 Task: Create a due date automation trigger when advanced on, 2 hours after a card is due add fields with custom field "Resume" set to a date not in this month.
Action: Mouse moved to (1148, 334)
Screenshot: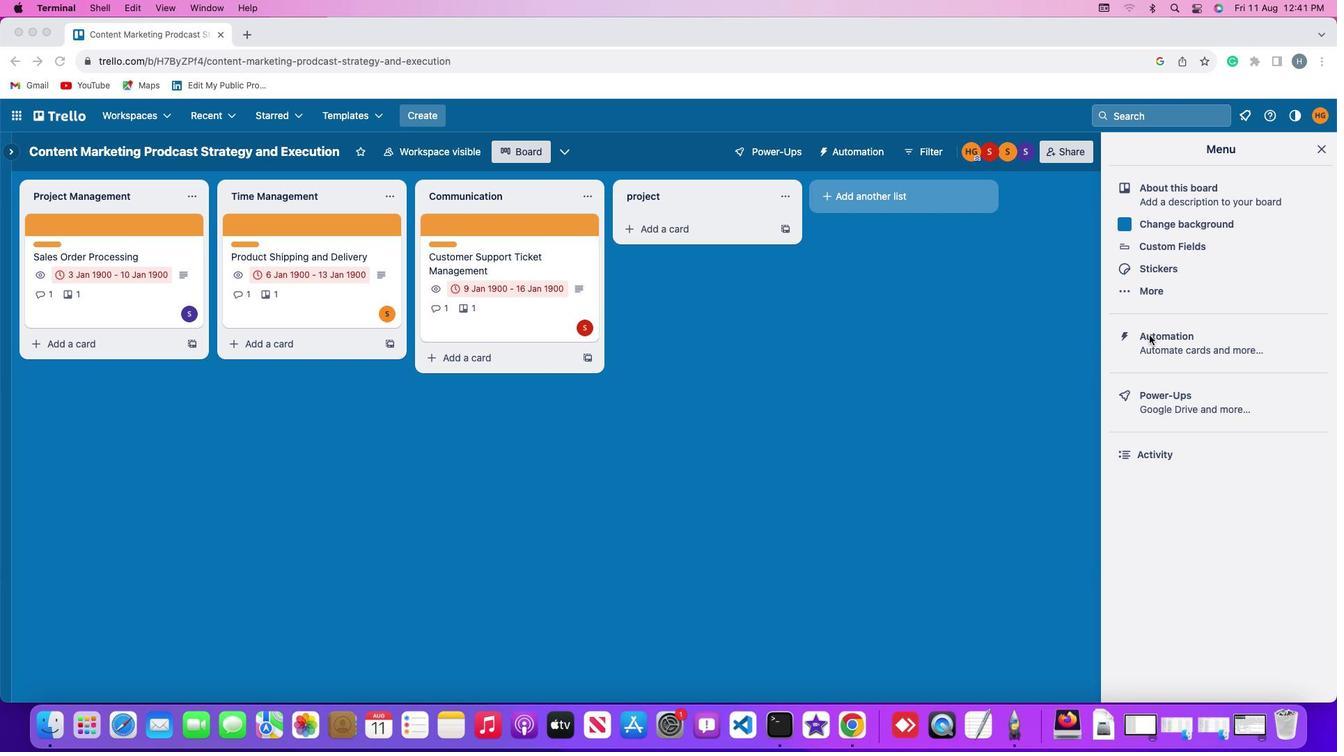 
Action: Mouse pressed left at (1148, 334)
Screenshot: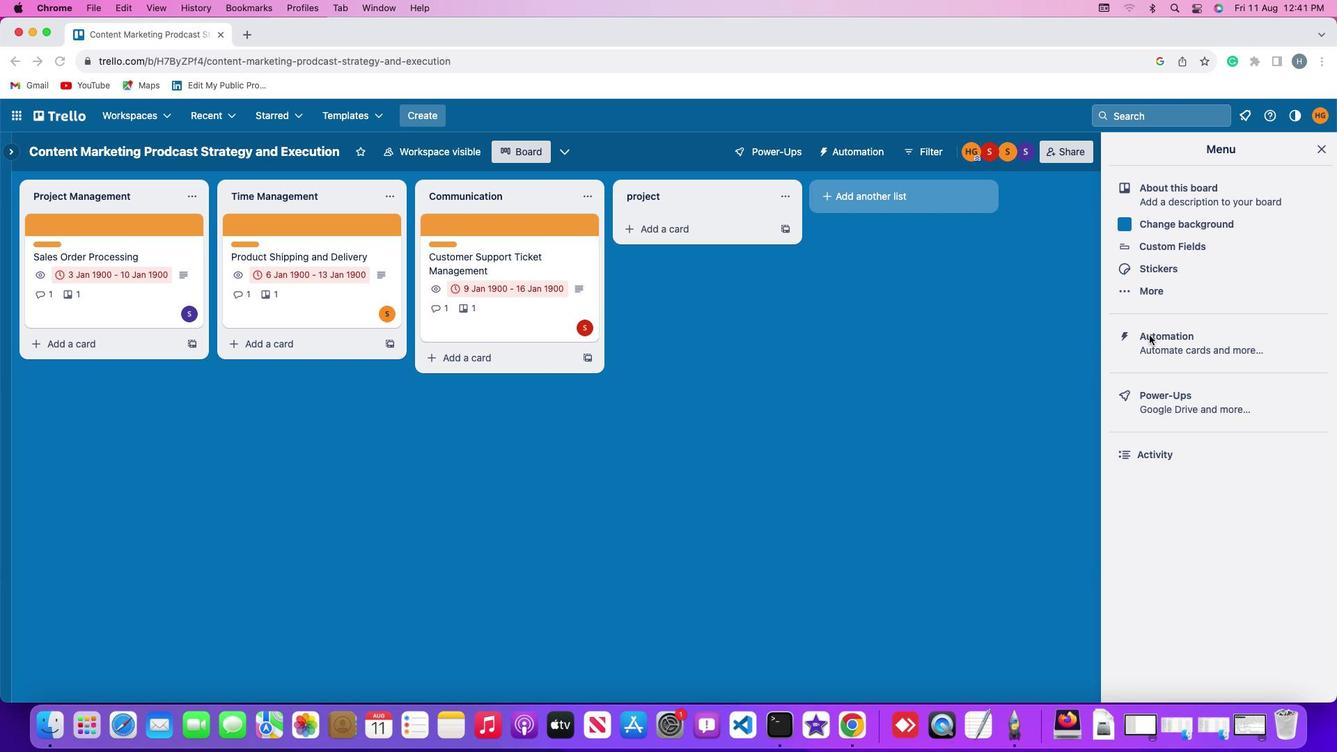 
Action: Mouse pressed left at (1148, 334)
Screenshot: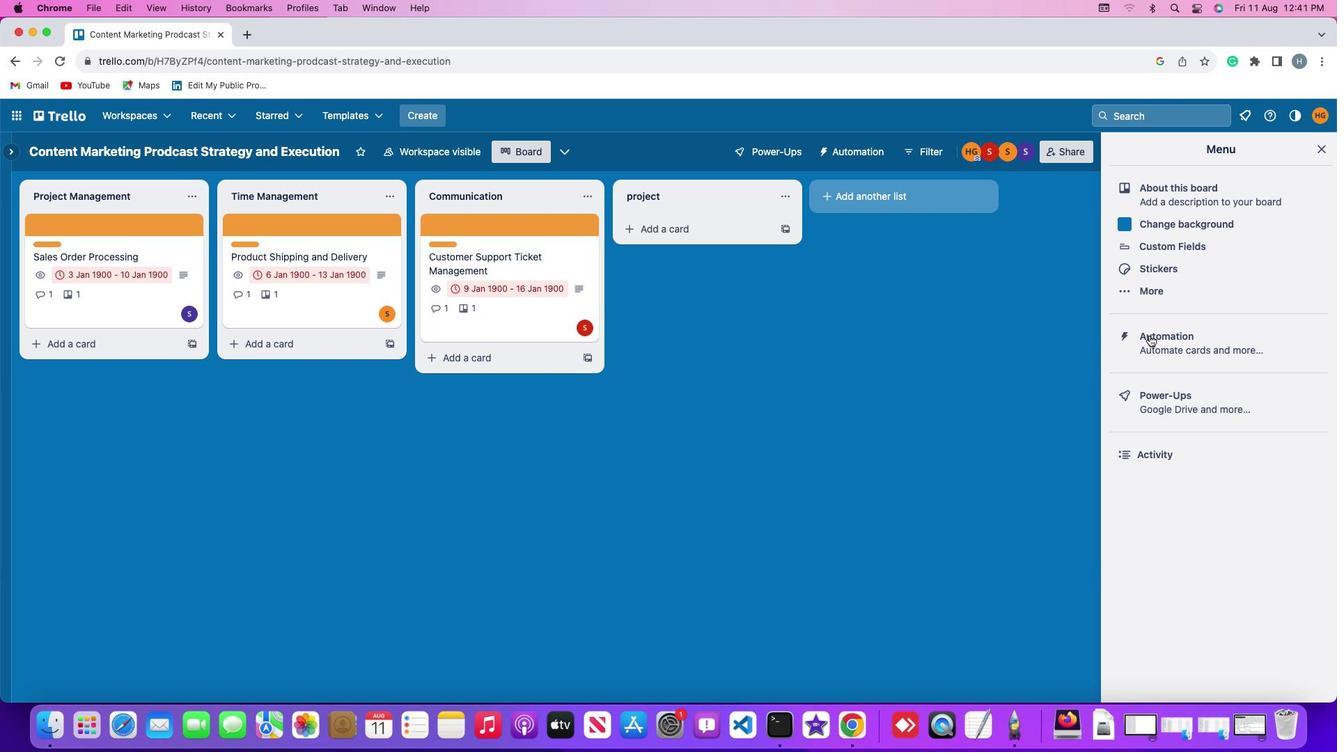 
Action: Mouse moved to (71, 325)
Screenshot: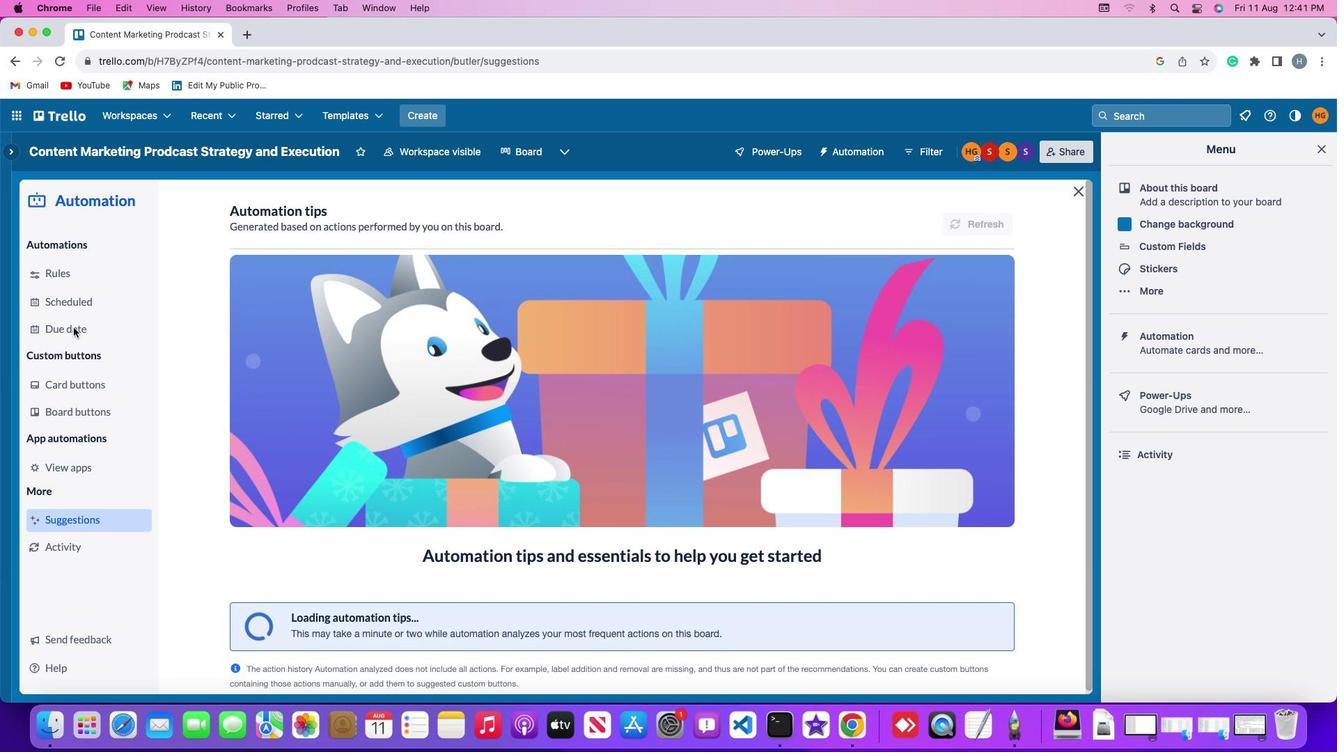 
Action: Mouse pressed left at (71, 325)
Screenshot: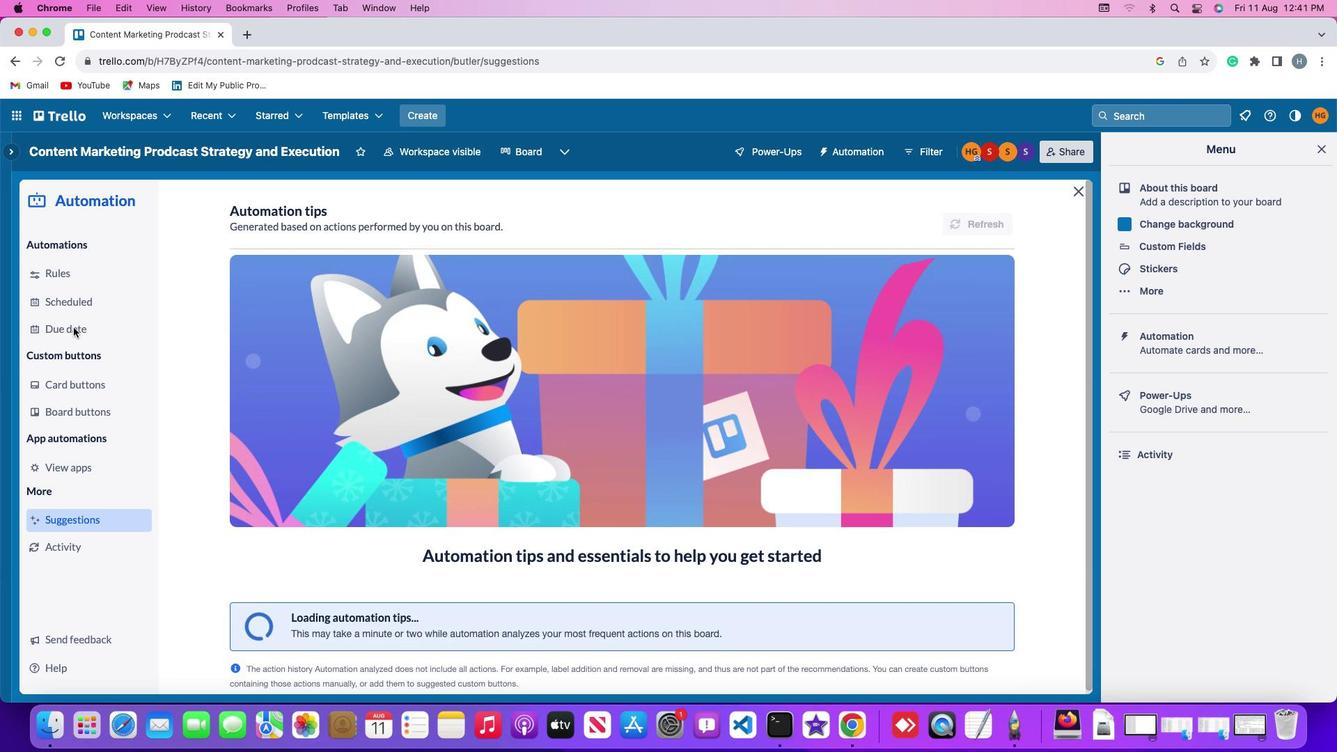 
Action: Mouse moved to (929, 212)
Screenshot: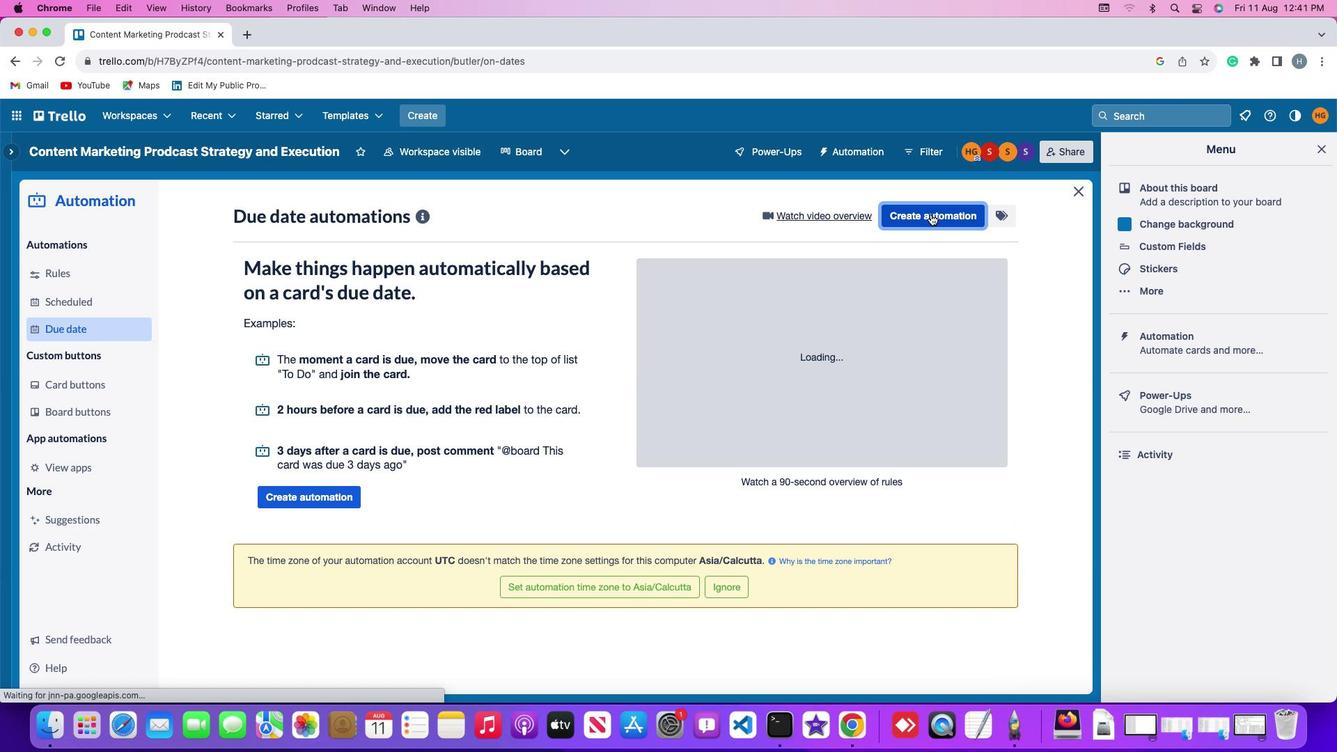 
Action: Mouse pressed left at (929, 212)
Screenshot: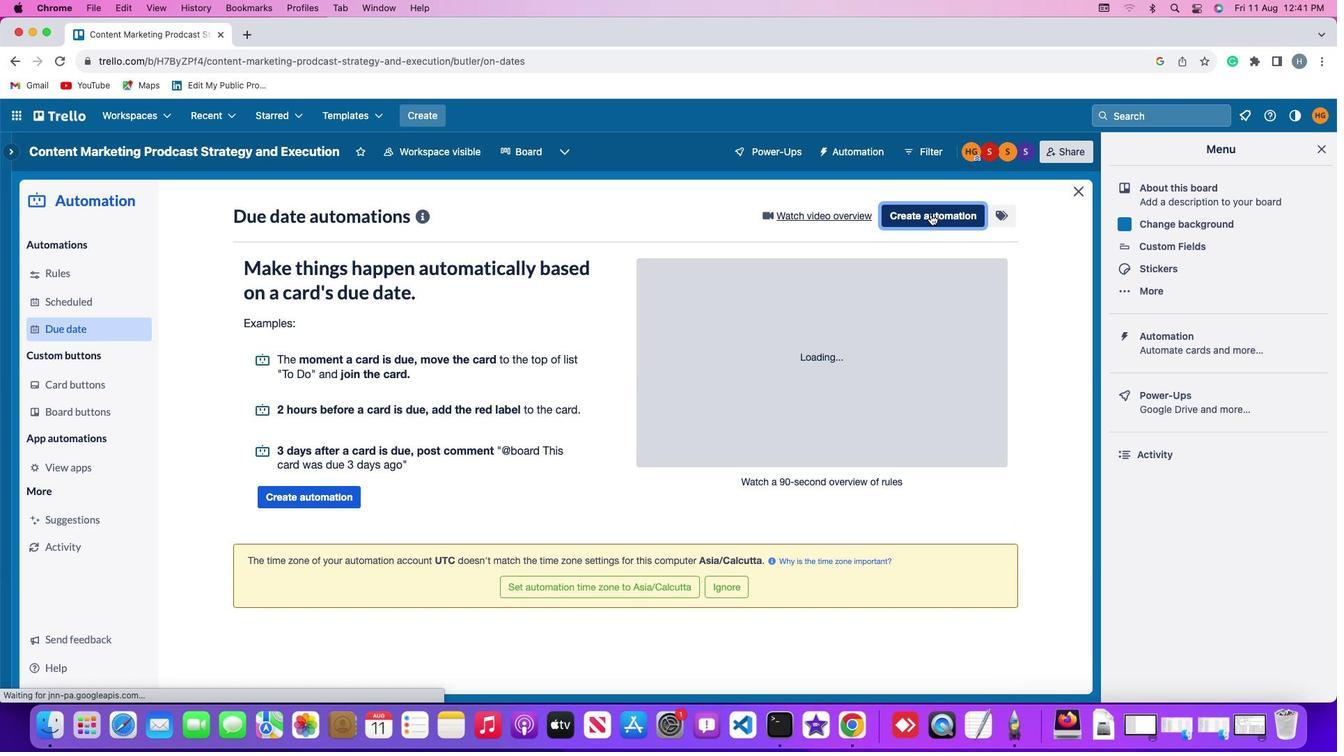 
Action: Mouse moved to (933, 213)
Screenshot: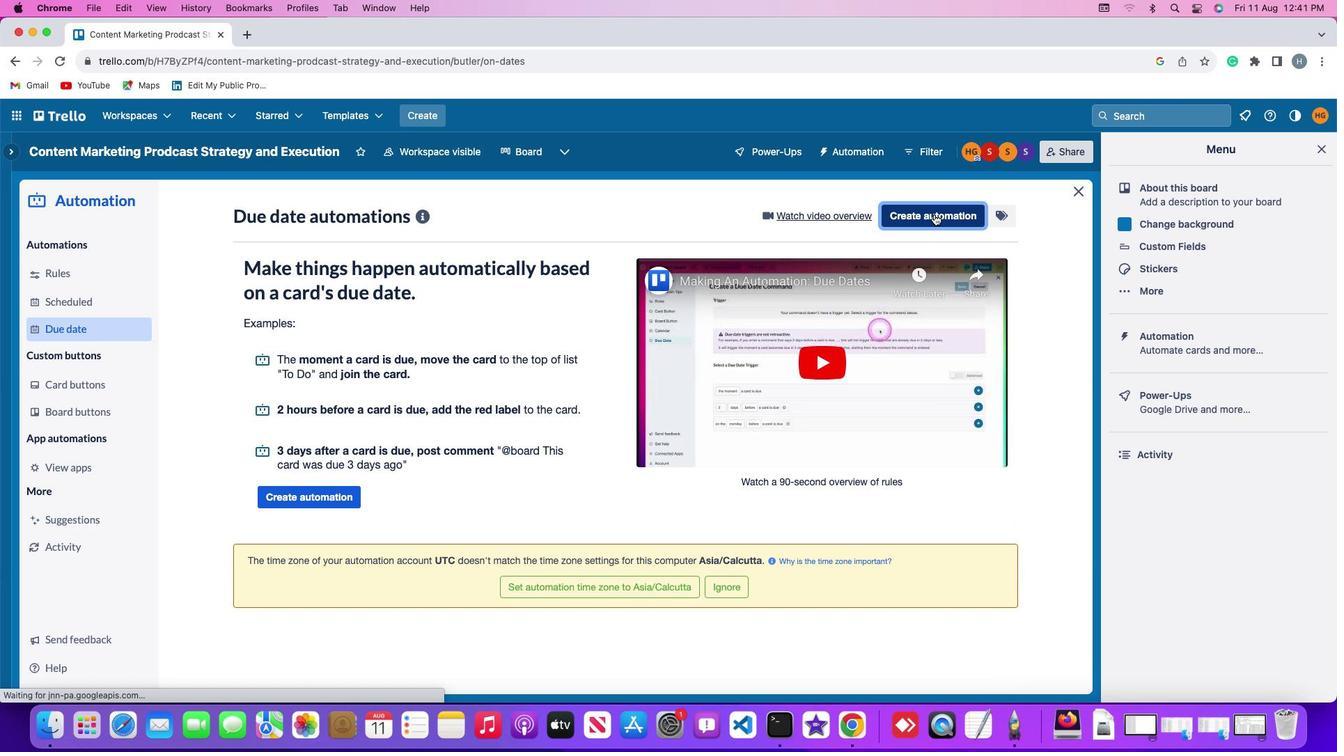 
Action: Mouse pressed left at (933, 213)
Screenshot: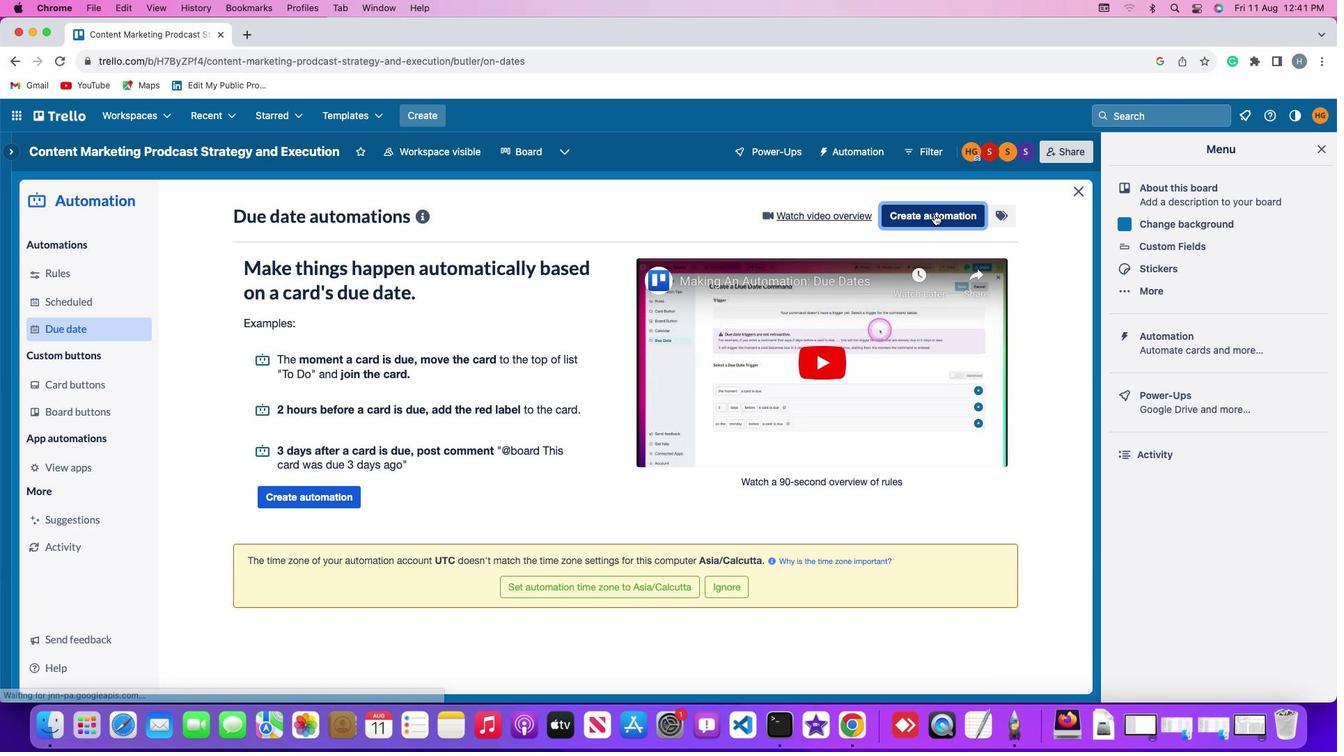 
Action: Mouse moved to (362, 348)
Screenshot: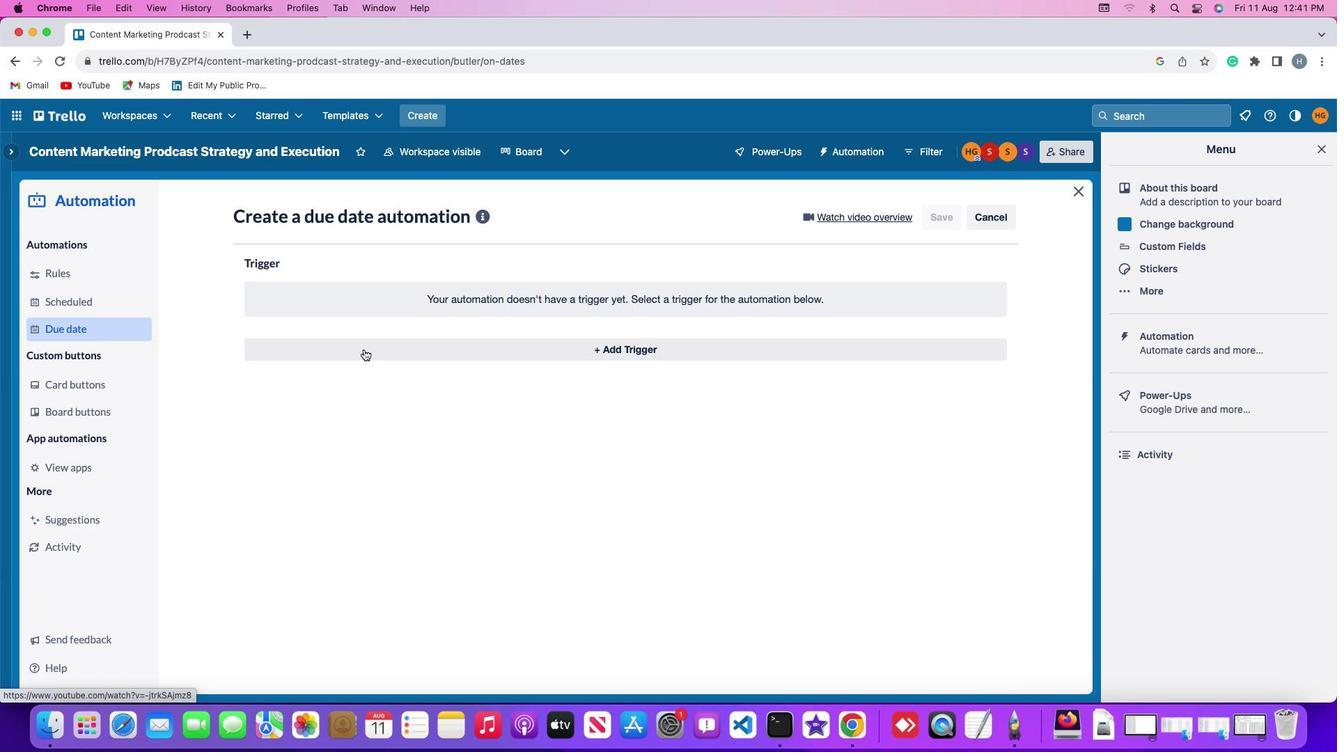
Action: Mouse pressed left at (362, 348)
Screenshot: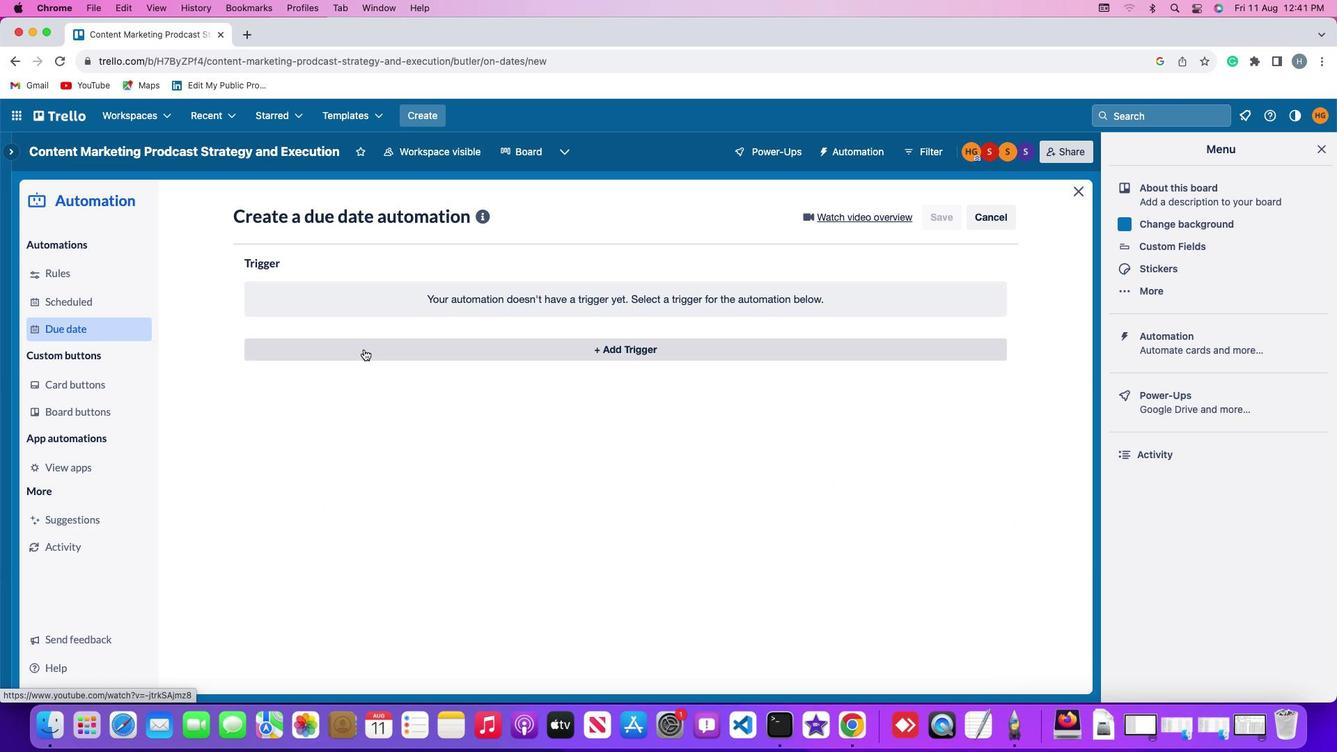 
Action: Mouse moved to (276, 564)
Screenshot: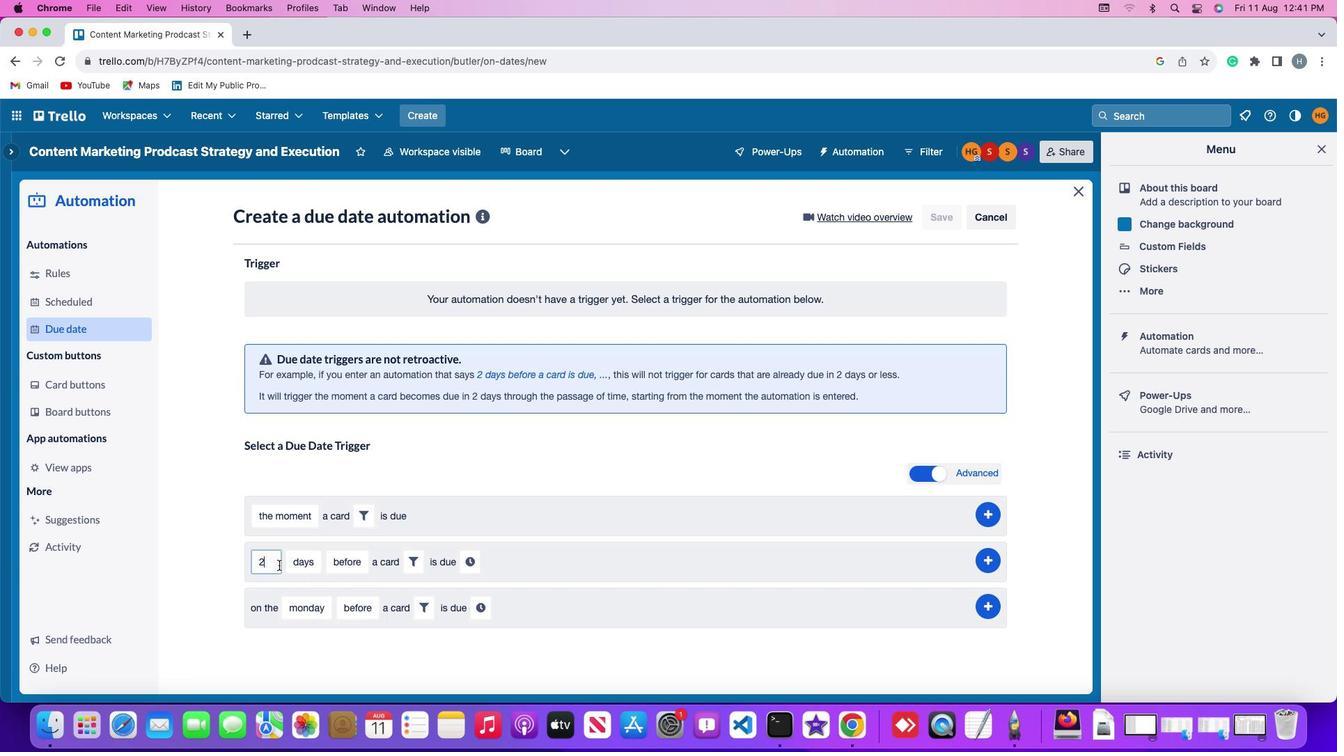 
Action: Mouse pressed left at (276, 564)
Screenshot: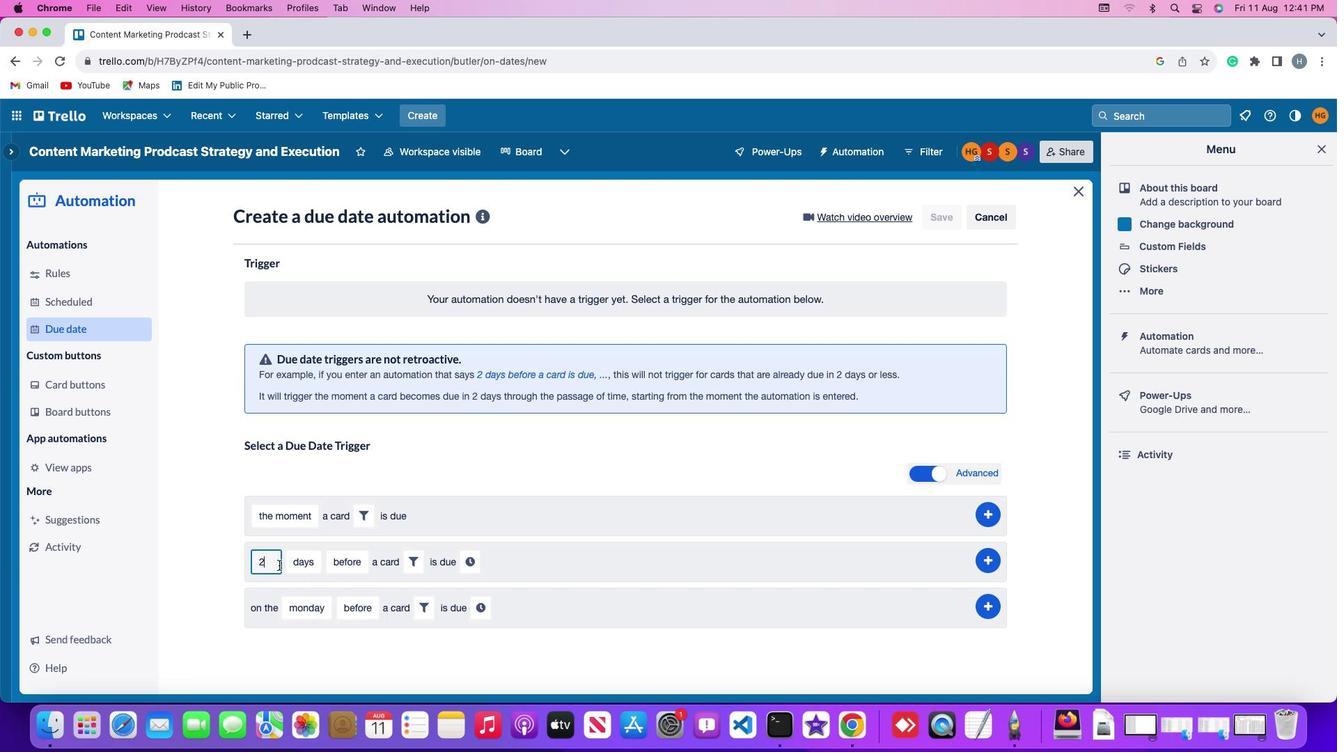 
Action: Mouse moved to (277, 564)
Screenshot: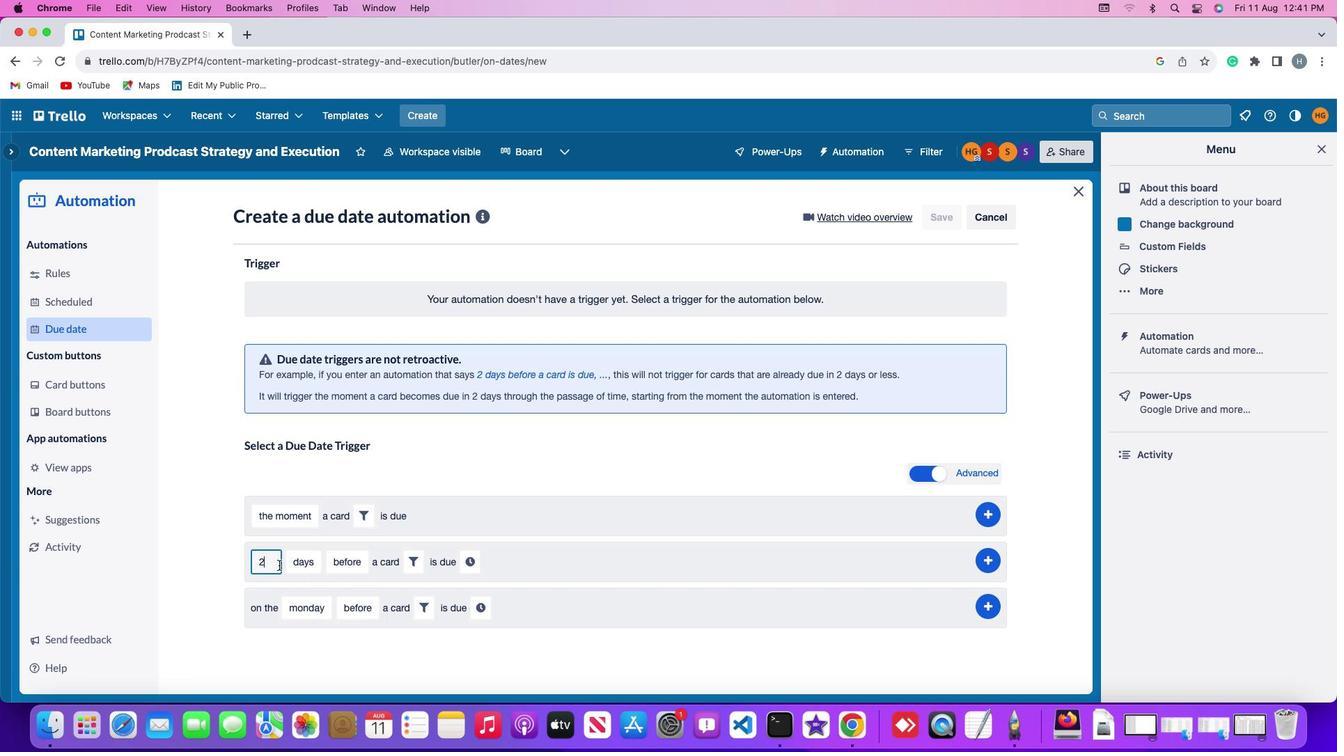 
Action: Key pressed Key.backspace
Screenshot: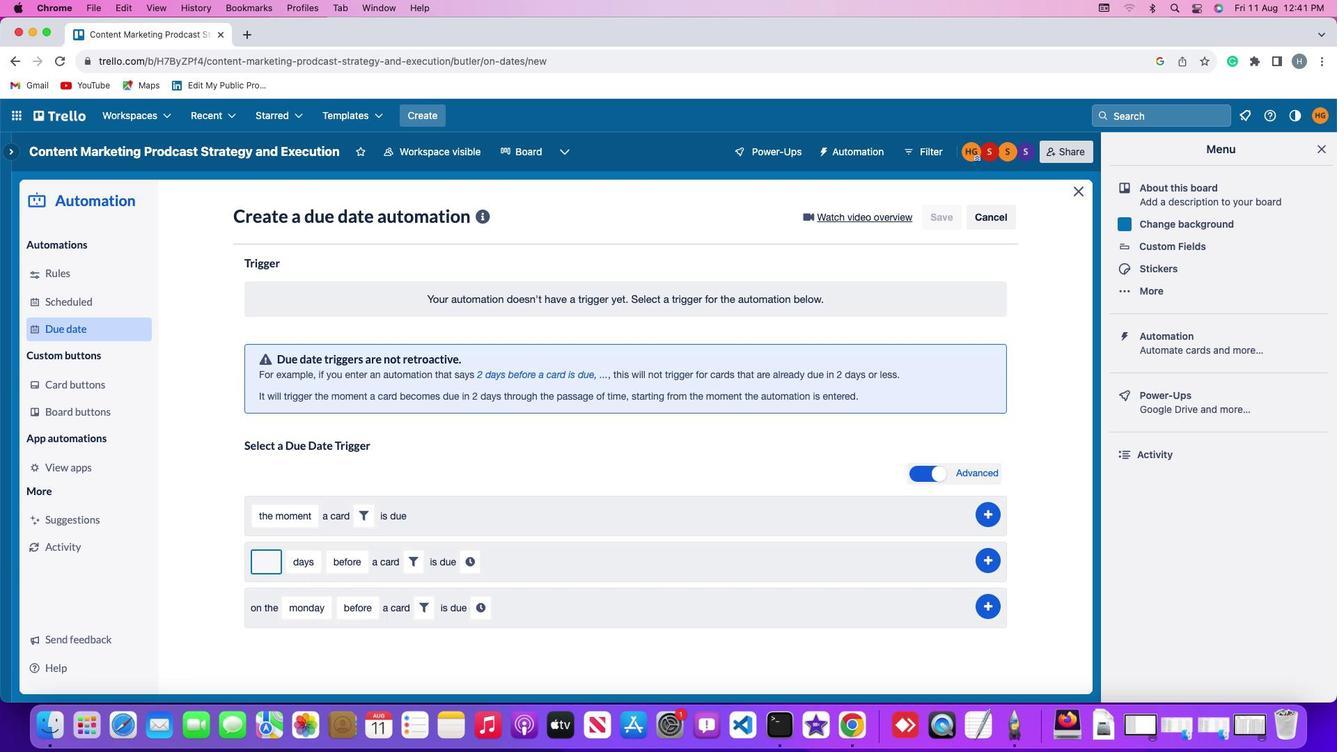 
Action: Mouse moved to (277, 564)
Screenshot: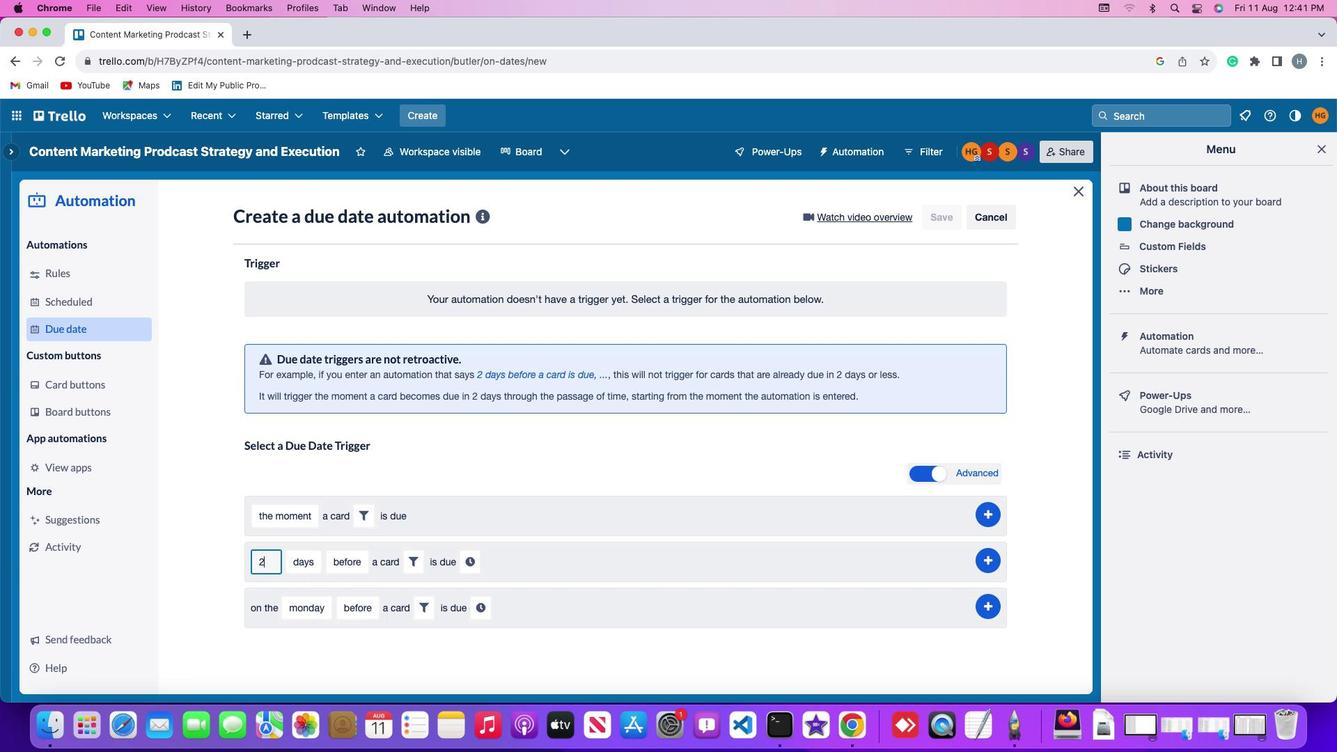
Action: Key pressed '2'
Screenshot: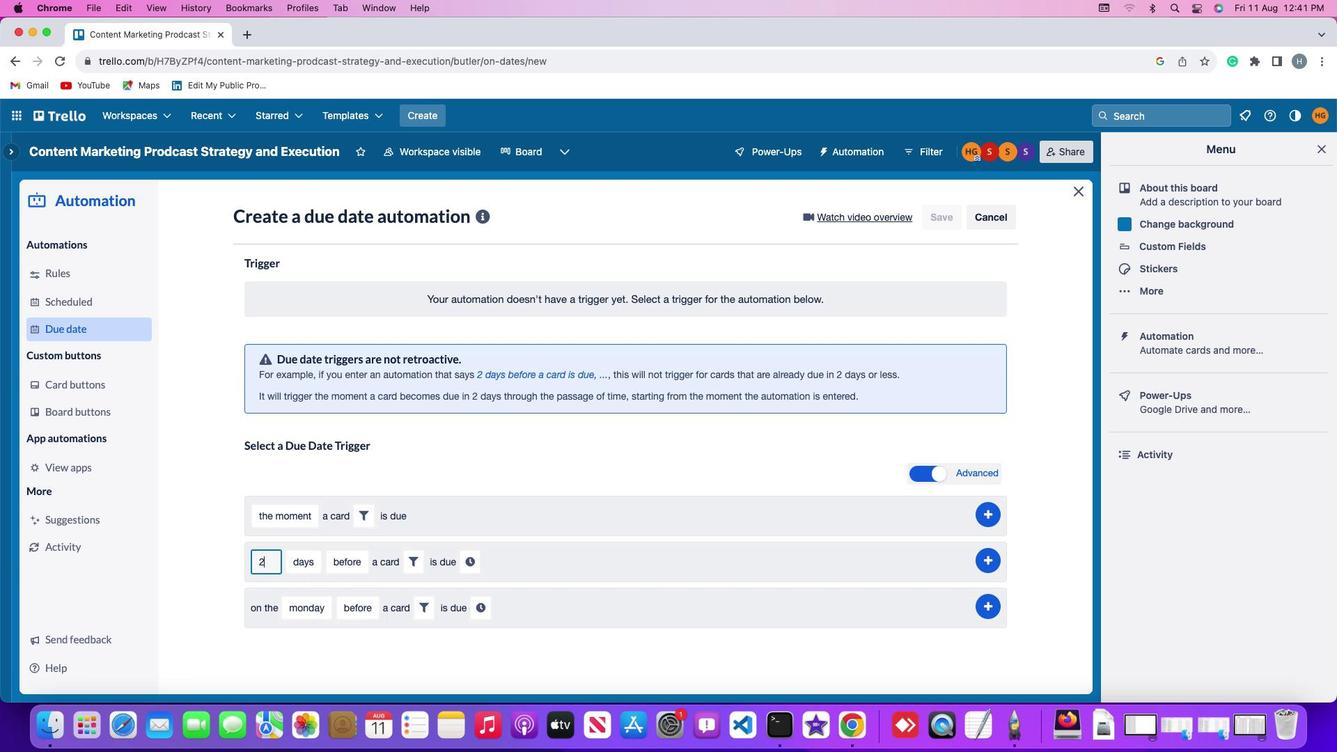 
Action: Mouse moved to (294, 564)
Screenshot: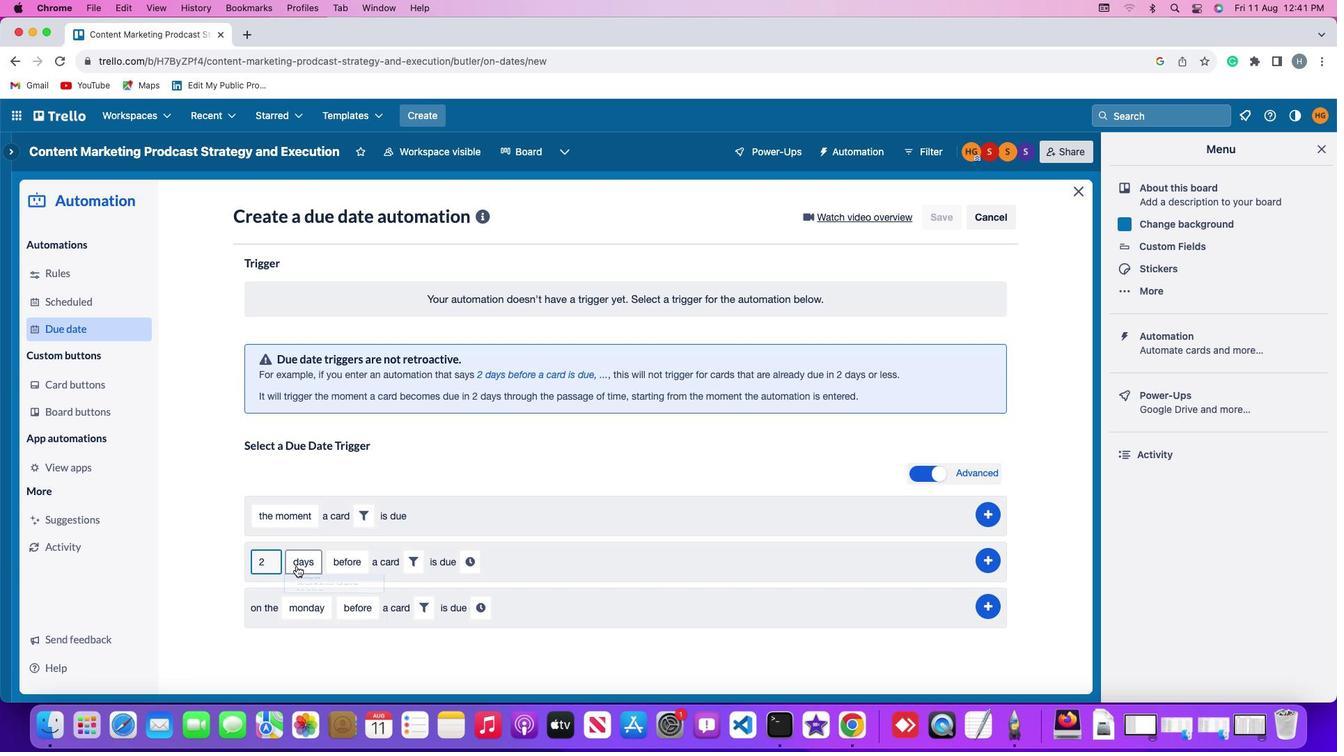 
Action: Mouse pressed left at (294, 564)
Screenshot: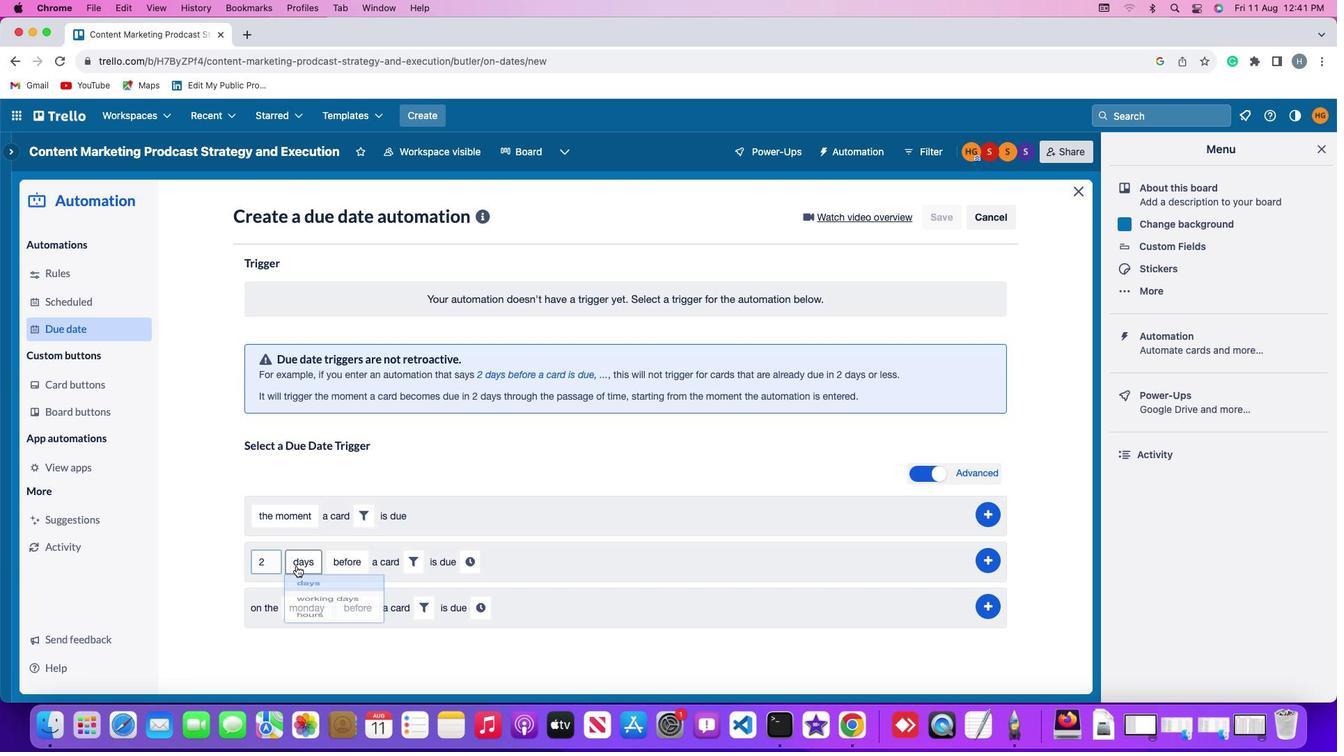 
Action: Mouse moved to (310, 647)
Screenshot: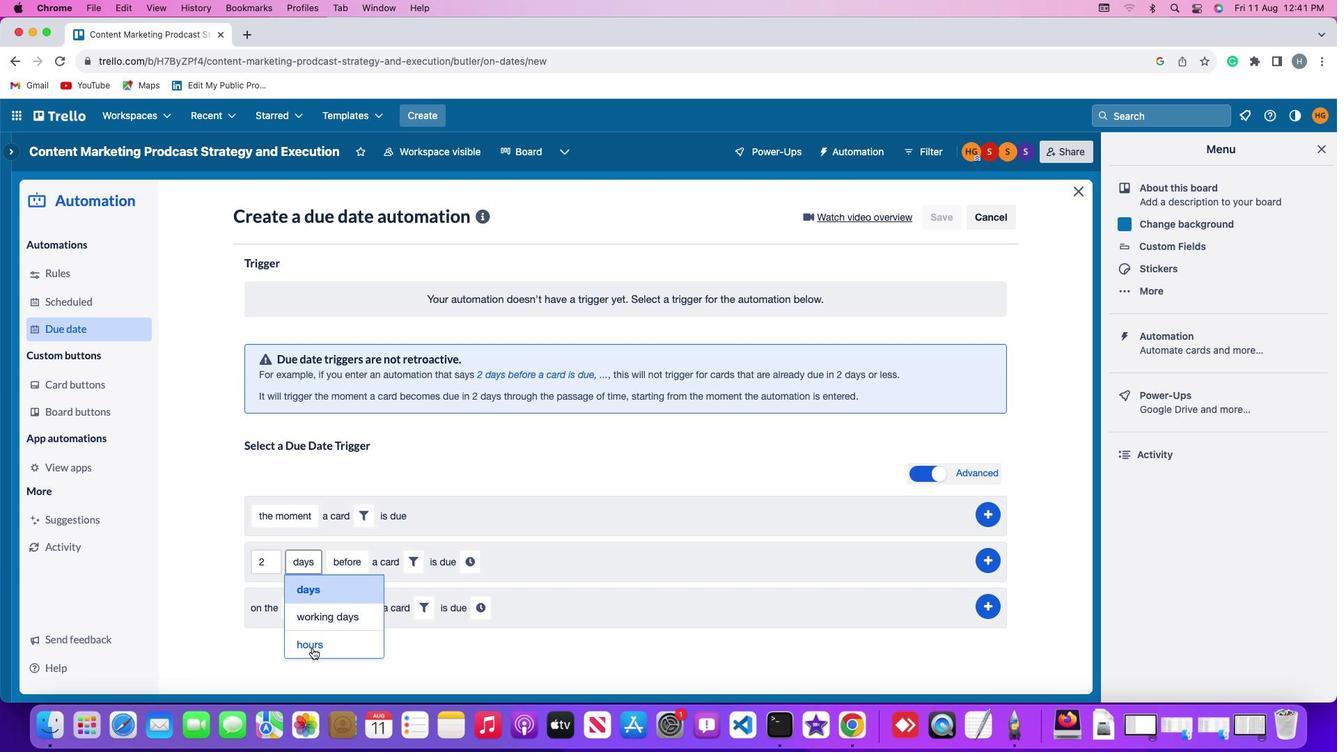 
Action: Mouse pressed left at (310, 647)
Screenshot: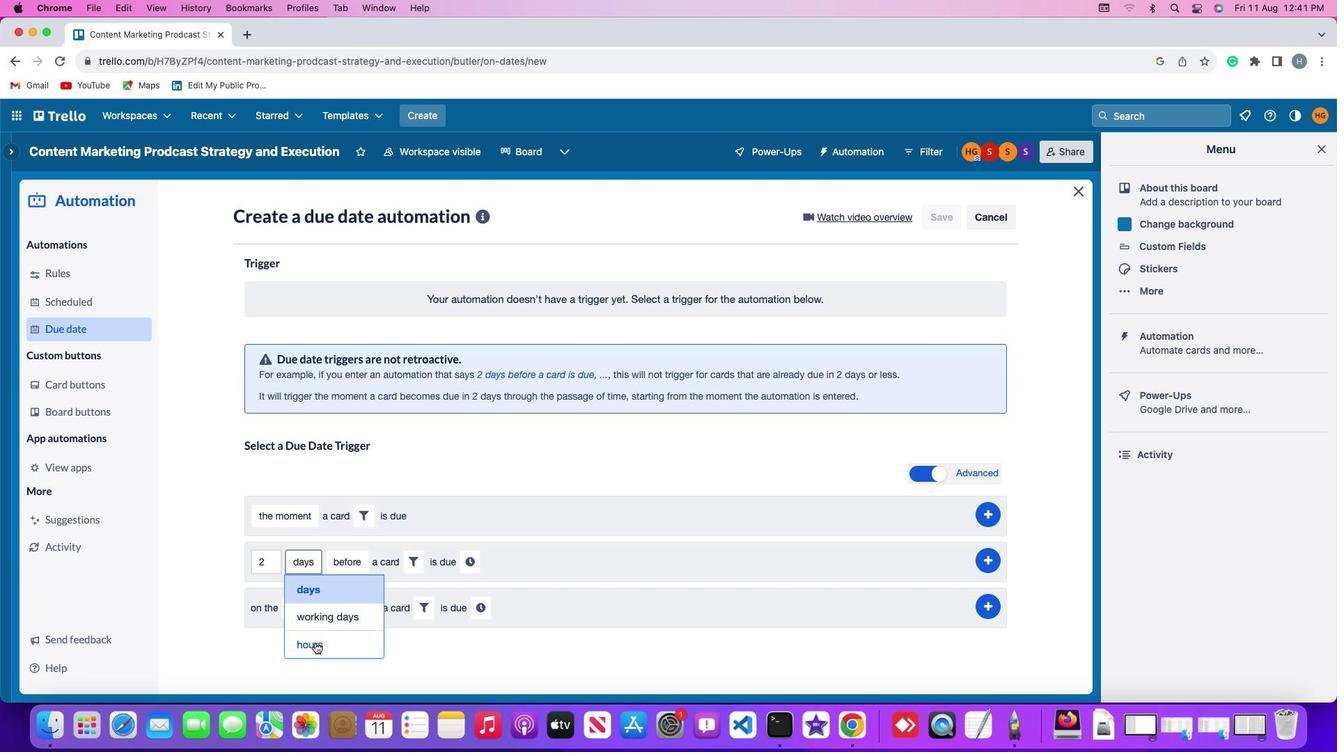 
Action: Mouse moved to (348, 561)
Screenshot: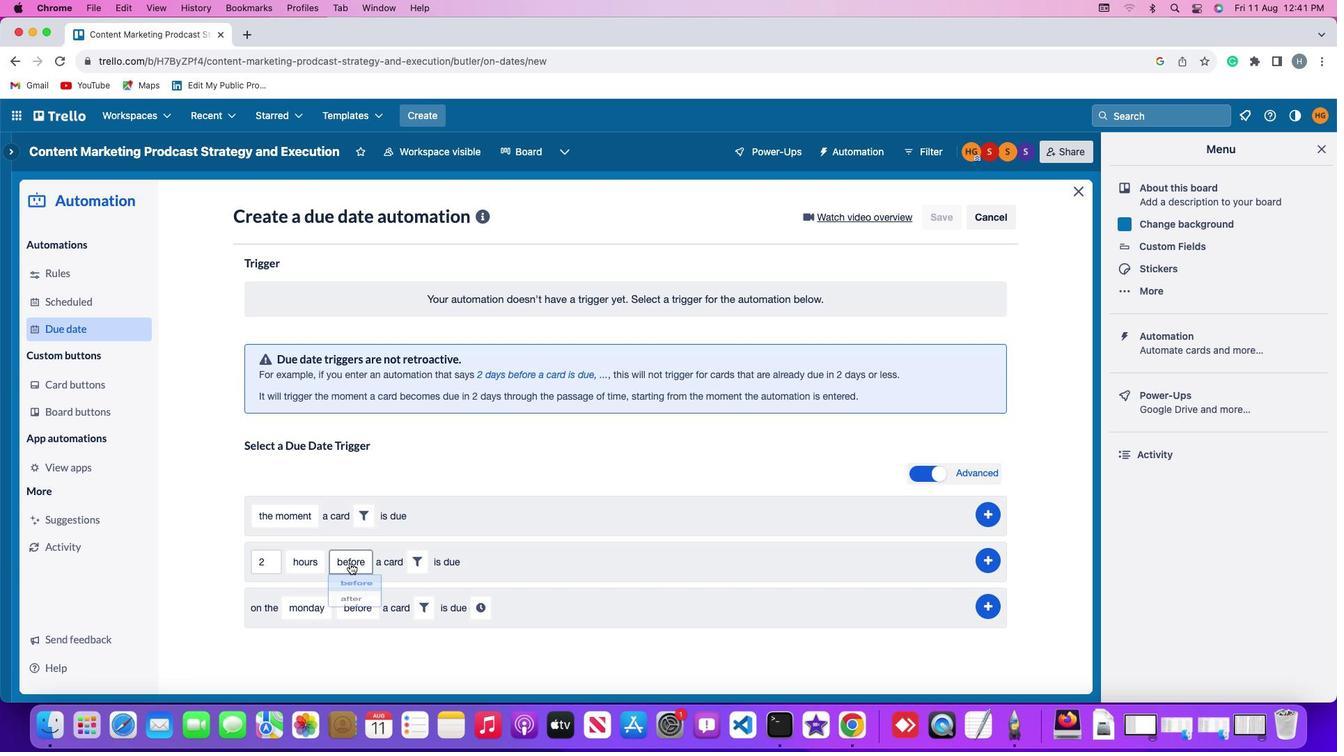 
Action: Mouse pressed left at (348, 561)
Screenshot: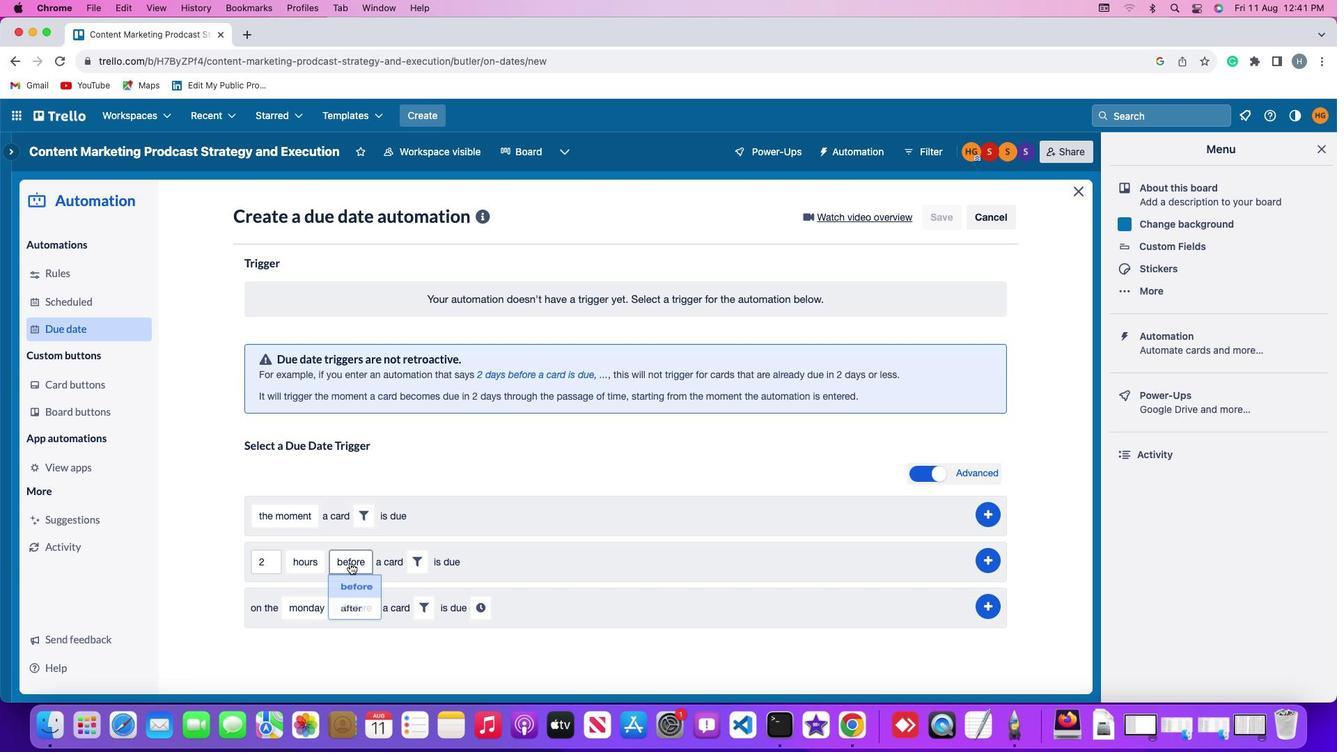 
Action: Mouse moved to (355, 614)
Screenshot: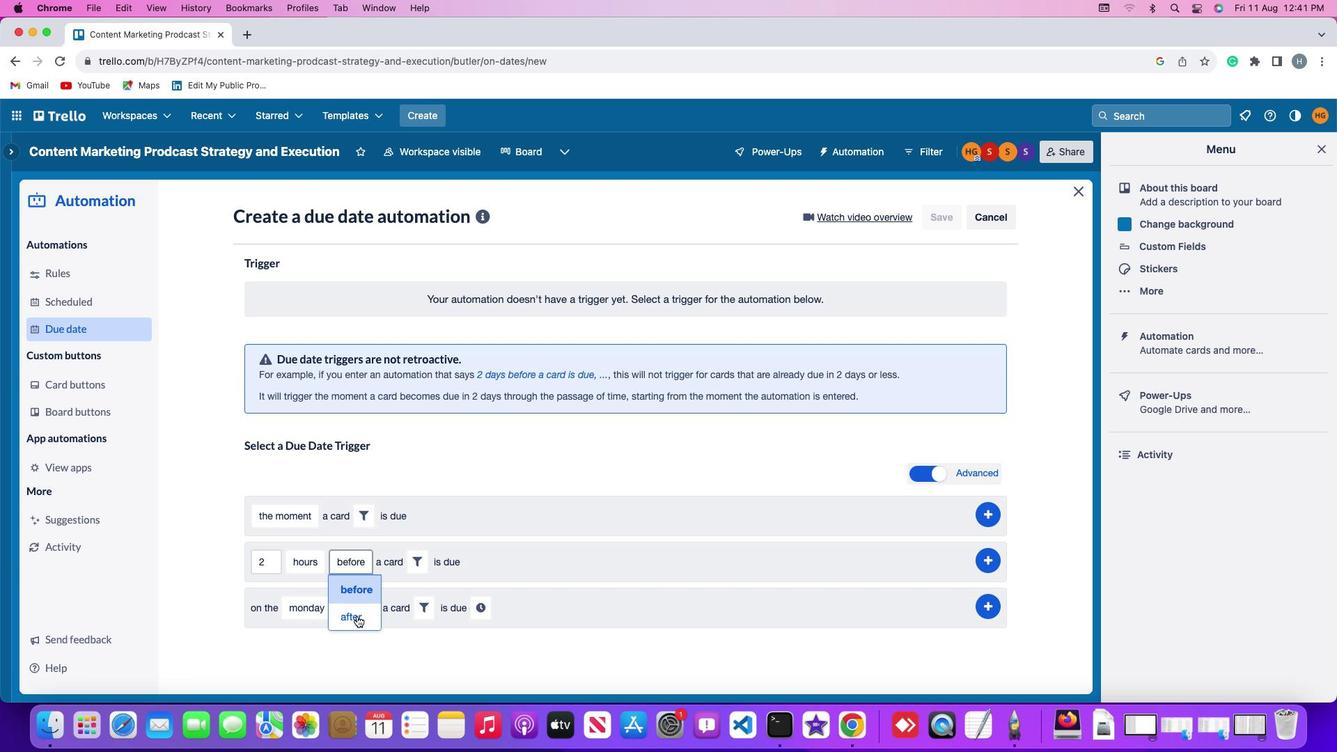 
Action: Mouse pressed left at (355, 614)
Screenshot: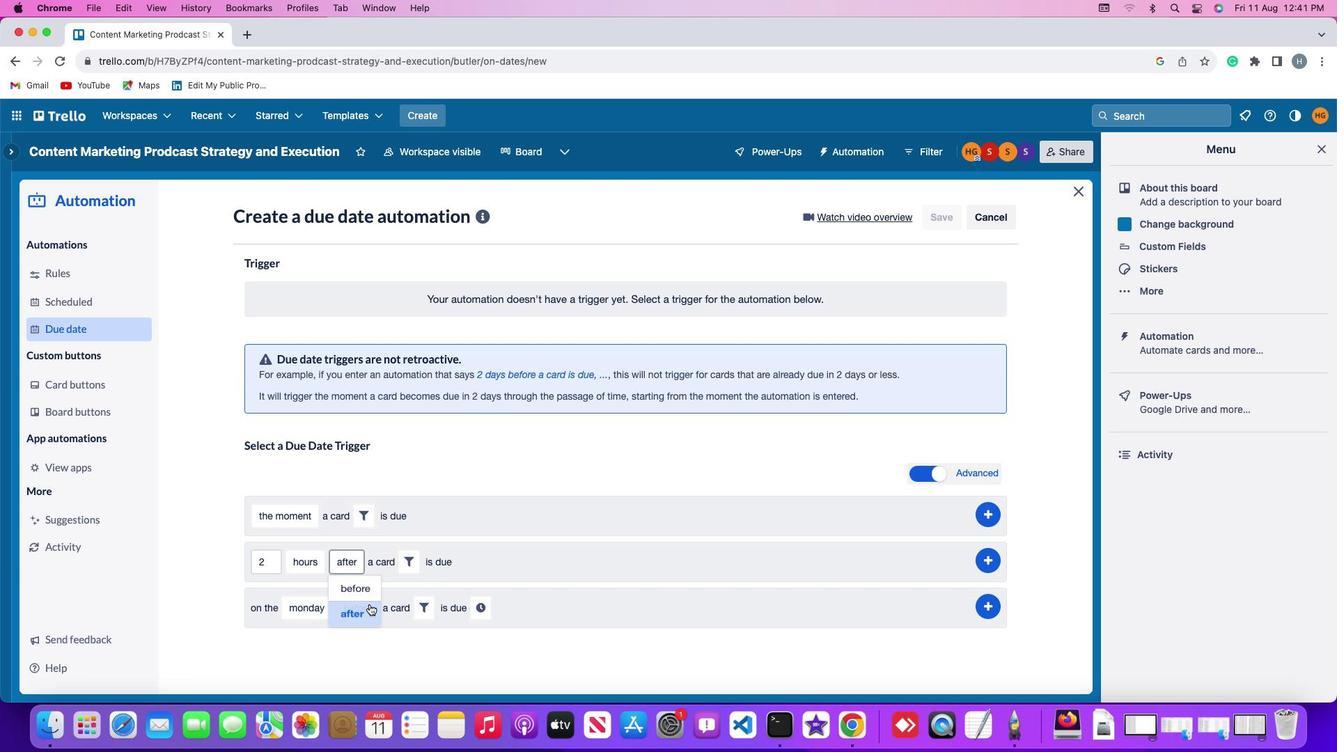 
Action: Mouse moved to (406, 563)
Screenshot: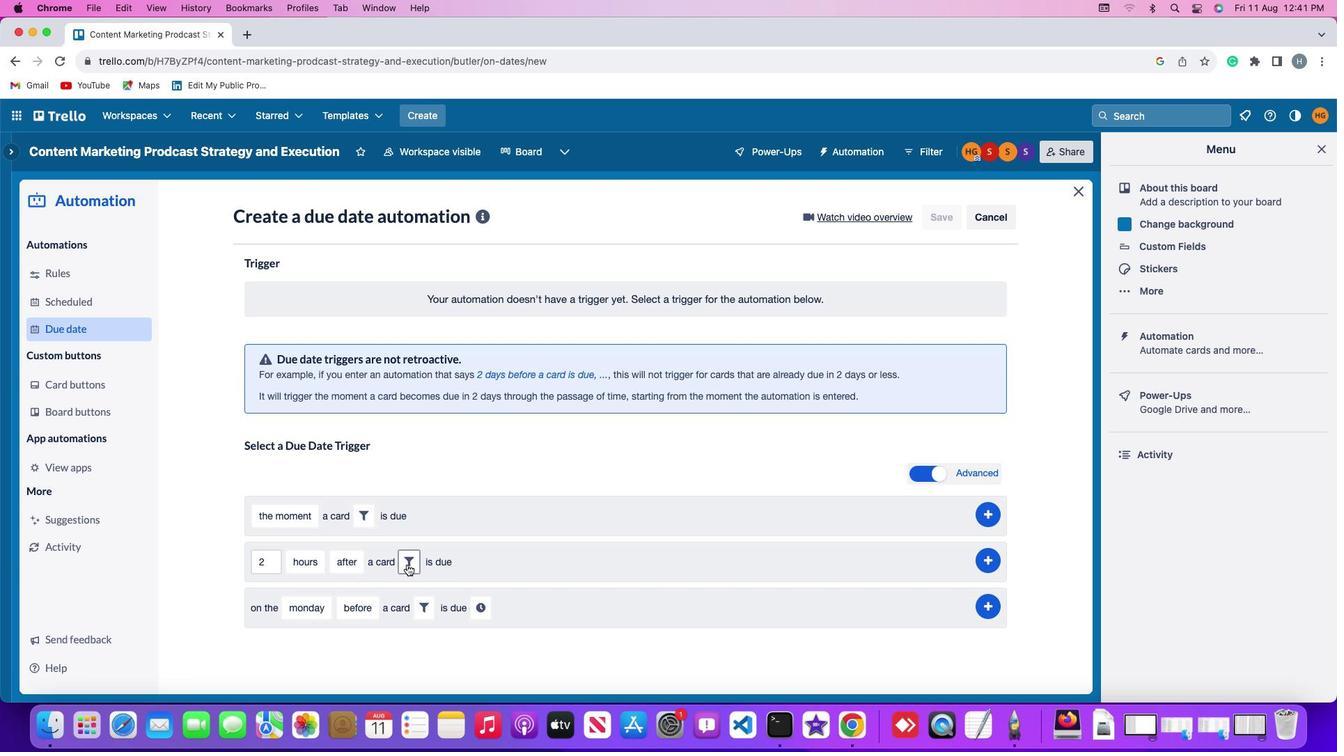 
Action: Mouse pressed left at (406, 563)
Screenshot: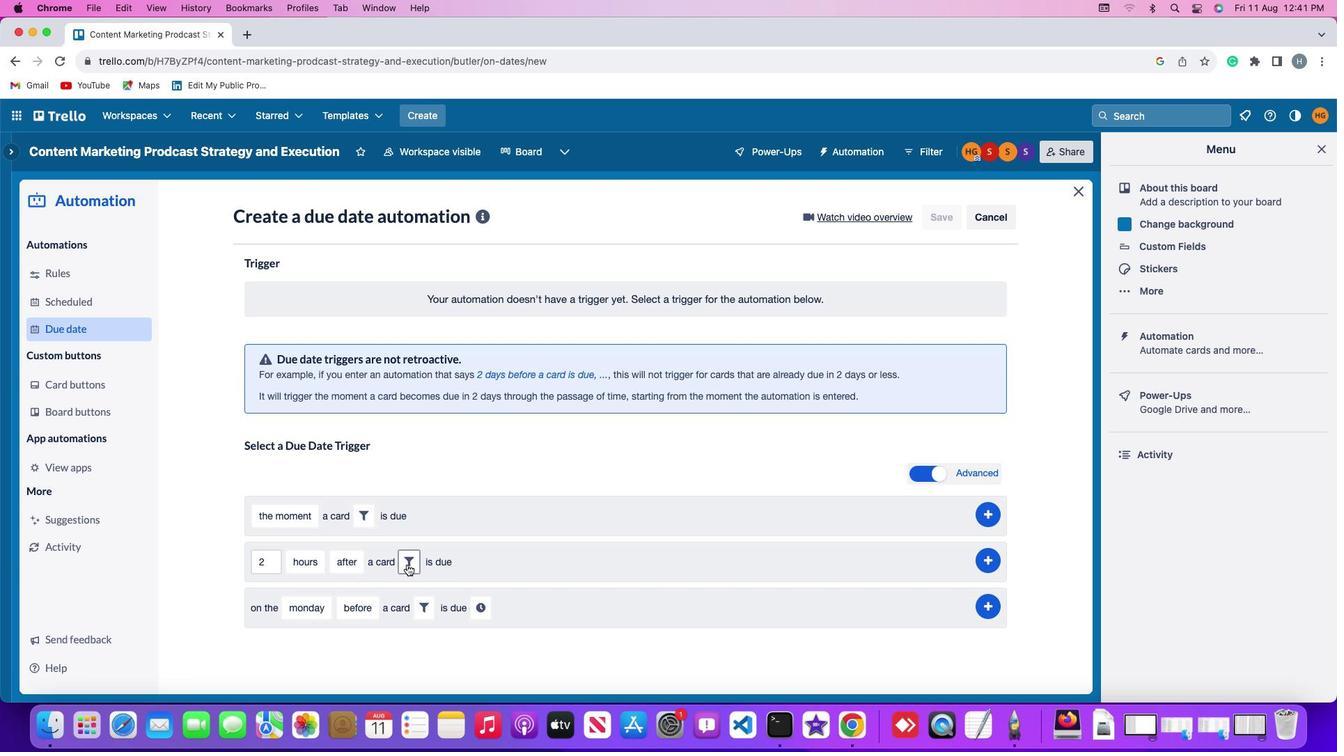 
Action: Mouse moved to (630, 601)
Screenshot: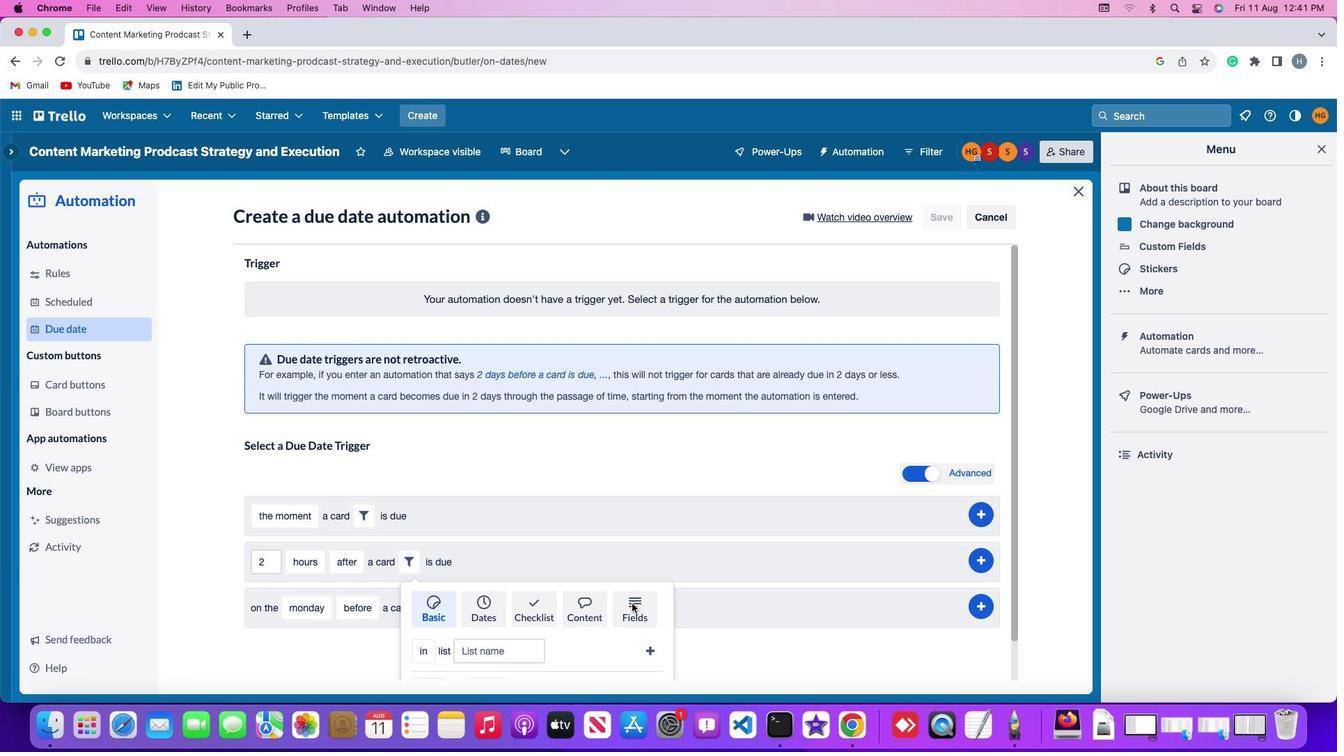 
Action: Mouse pressed left at (630, 601)
Screenshot: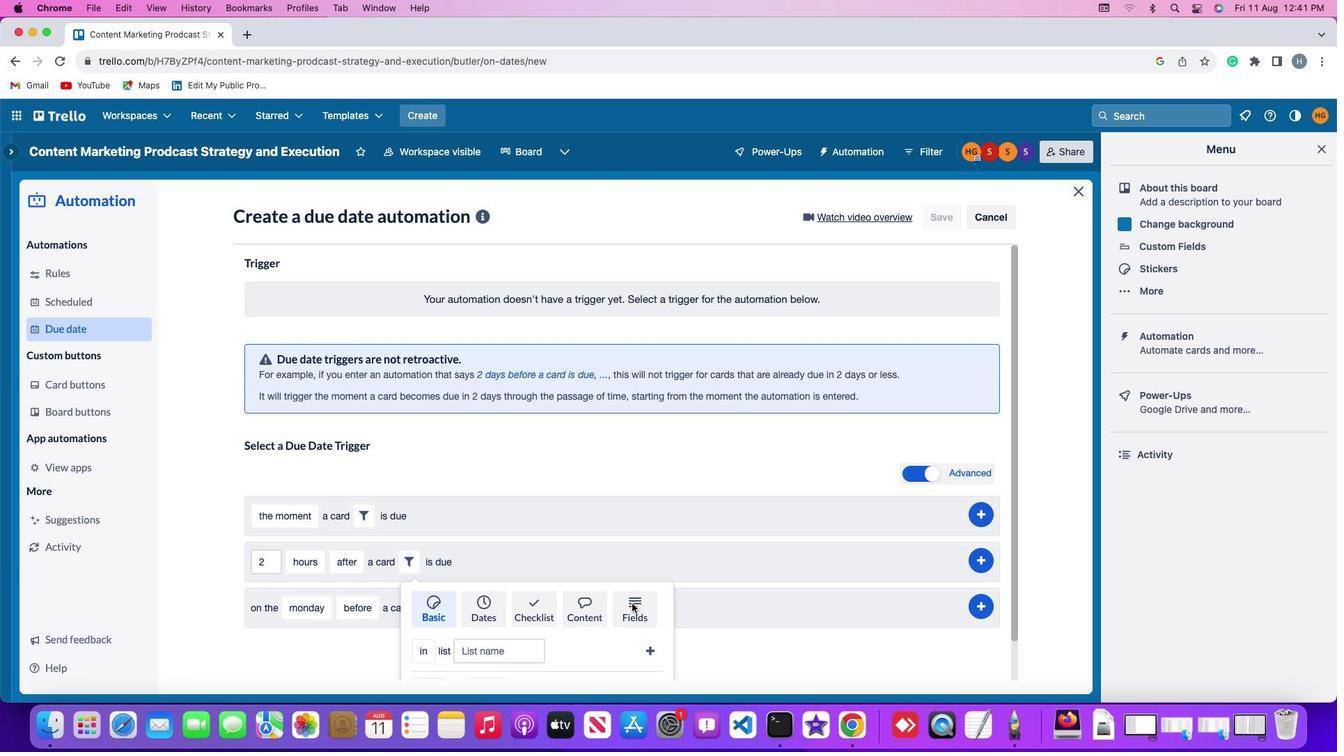 
Action: Mouse moved to (379, 637)
Screenshot: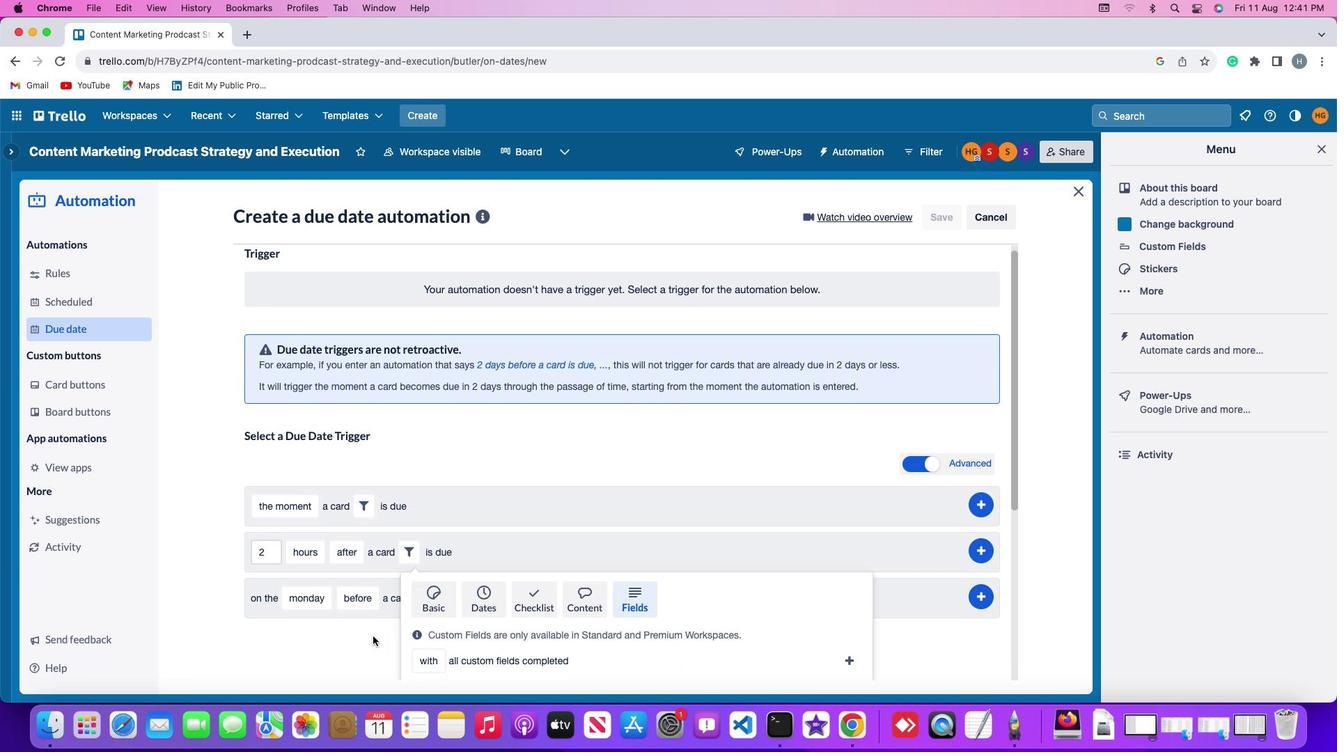 
Action: Mouse scrolled (379, 637) with delta (0, -1)
Screenshot: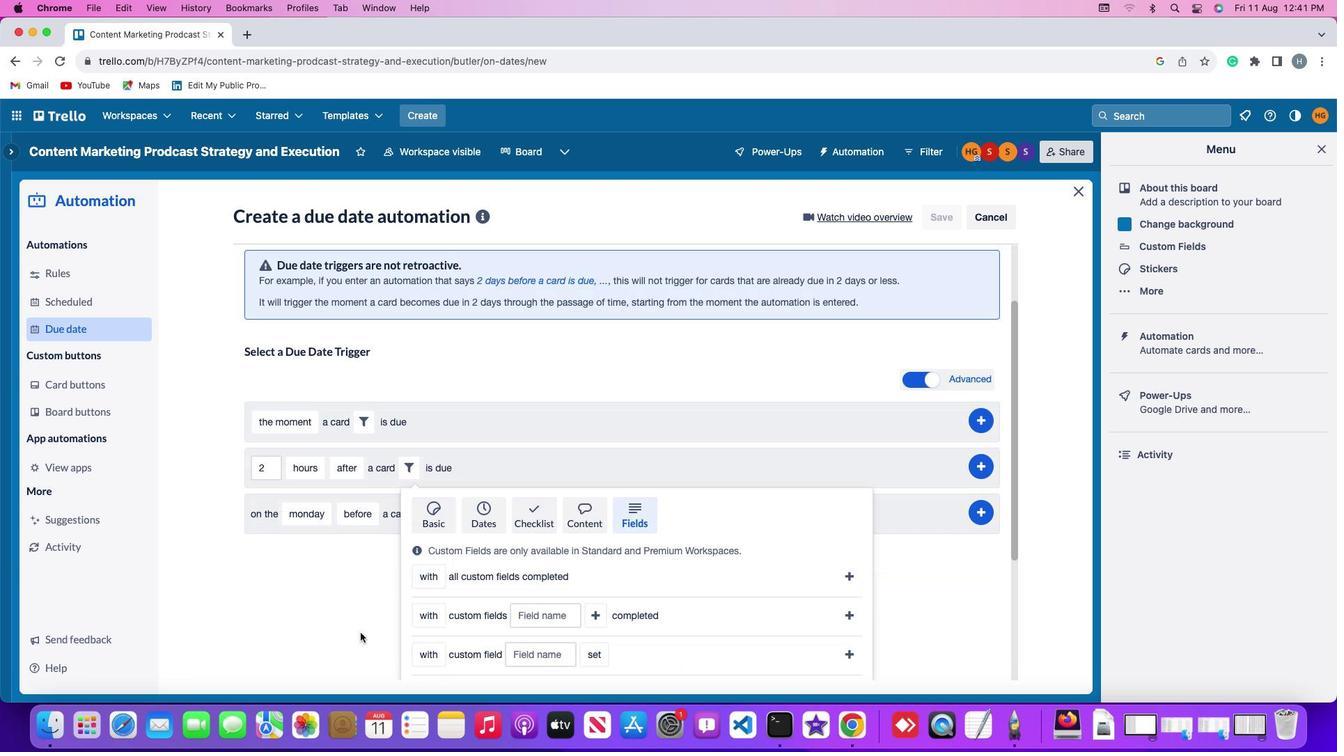 
Action: Mouse scrolled (379, 637) with delta (0, -1)
Screenshot: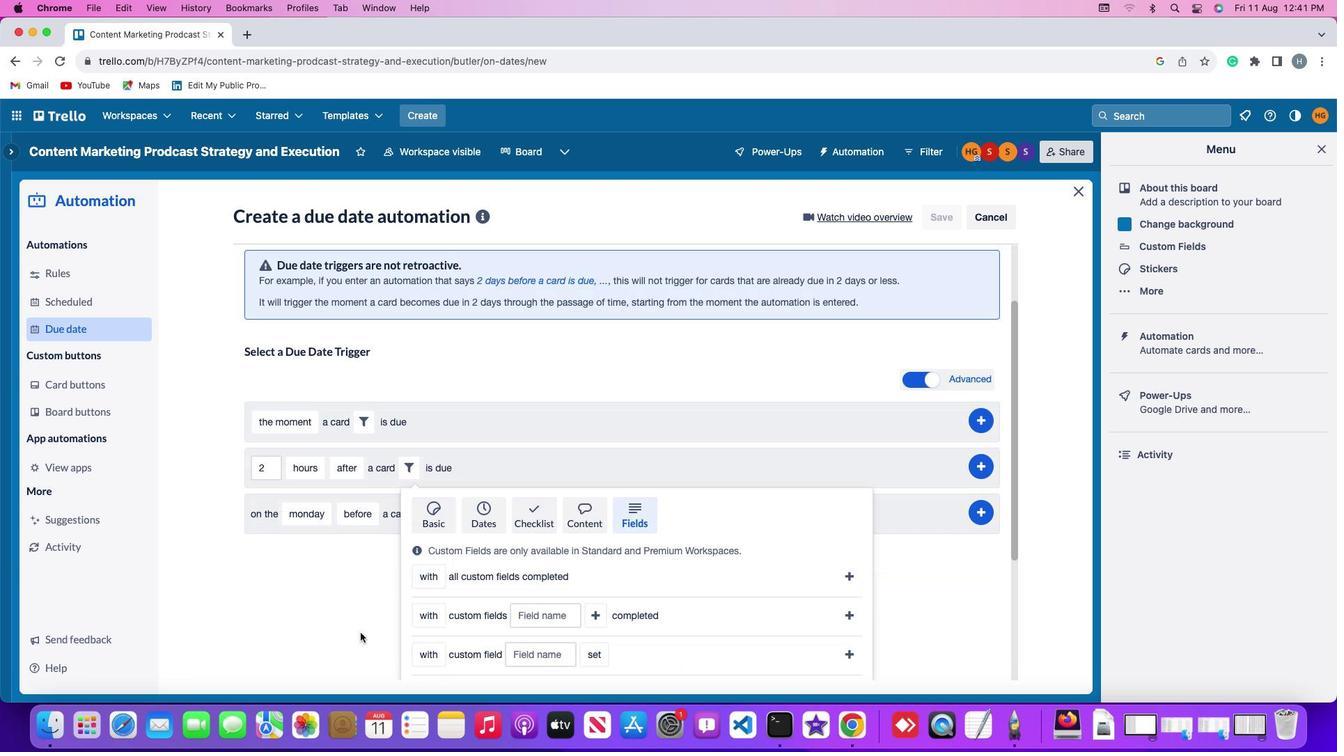 
Action: Mouse moved to (379, 637)
Screenshot: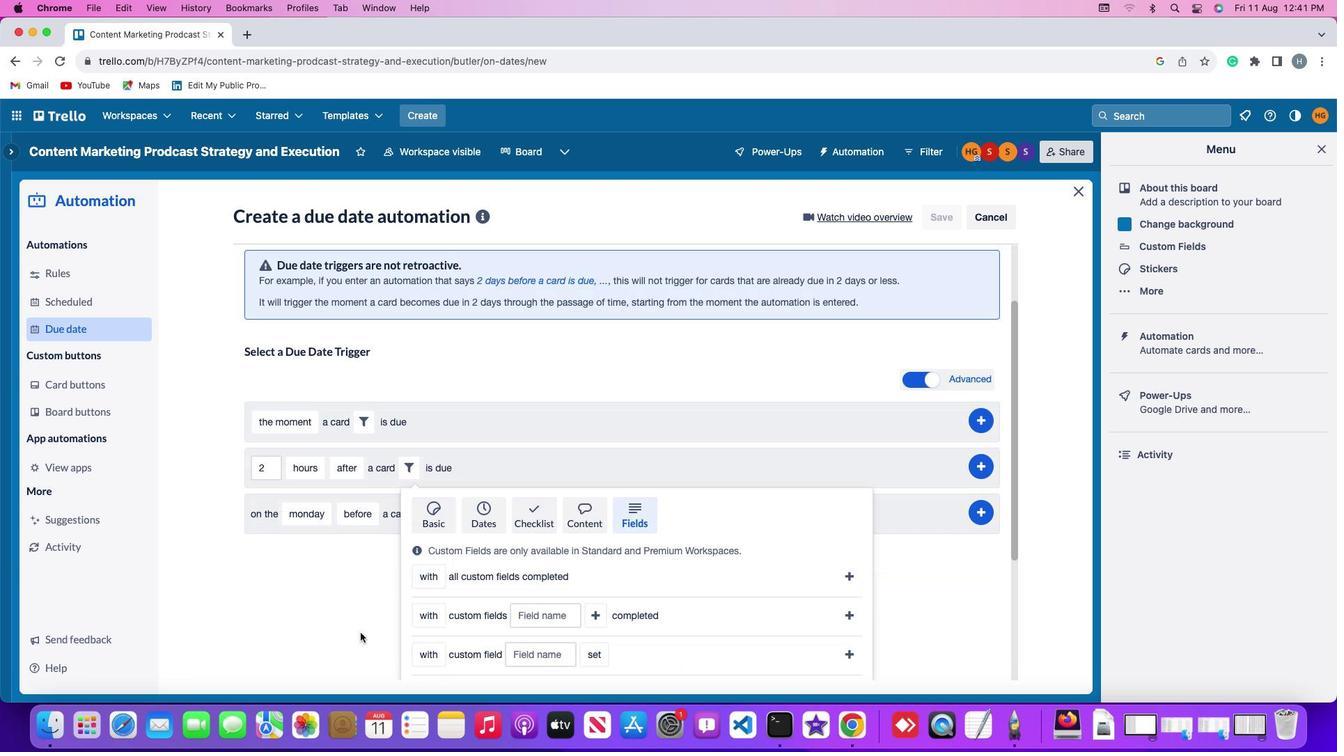 
Action: Mouse scrolled (379, 637) with delta (0, -3)
Screenshot: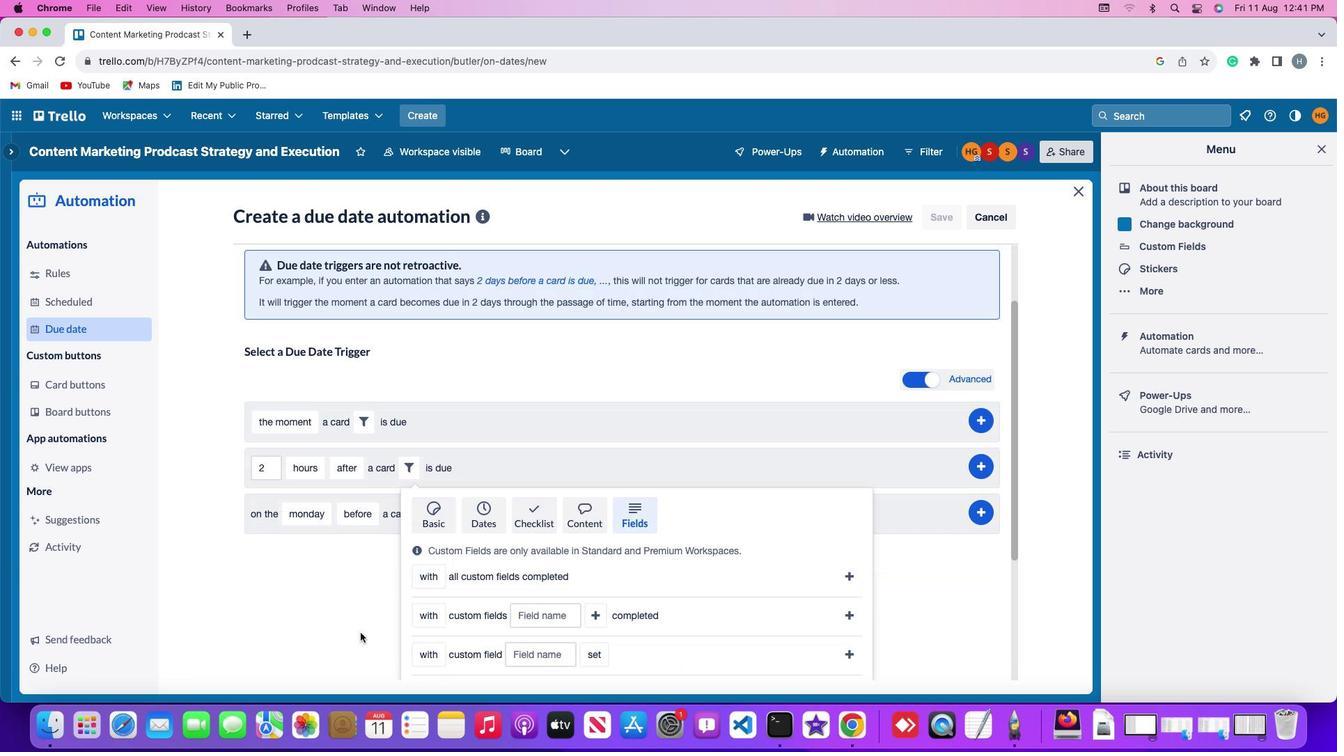 
Action: Mouse moved to (378, 636)
Screenshot: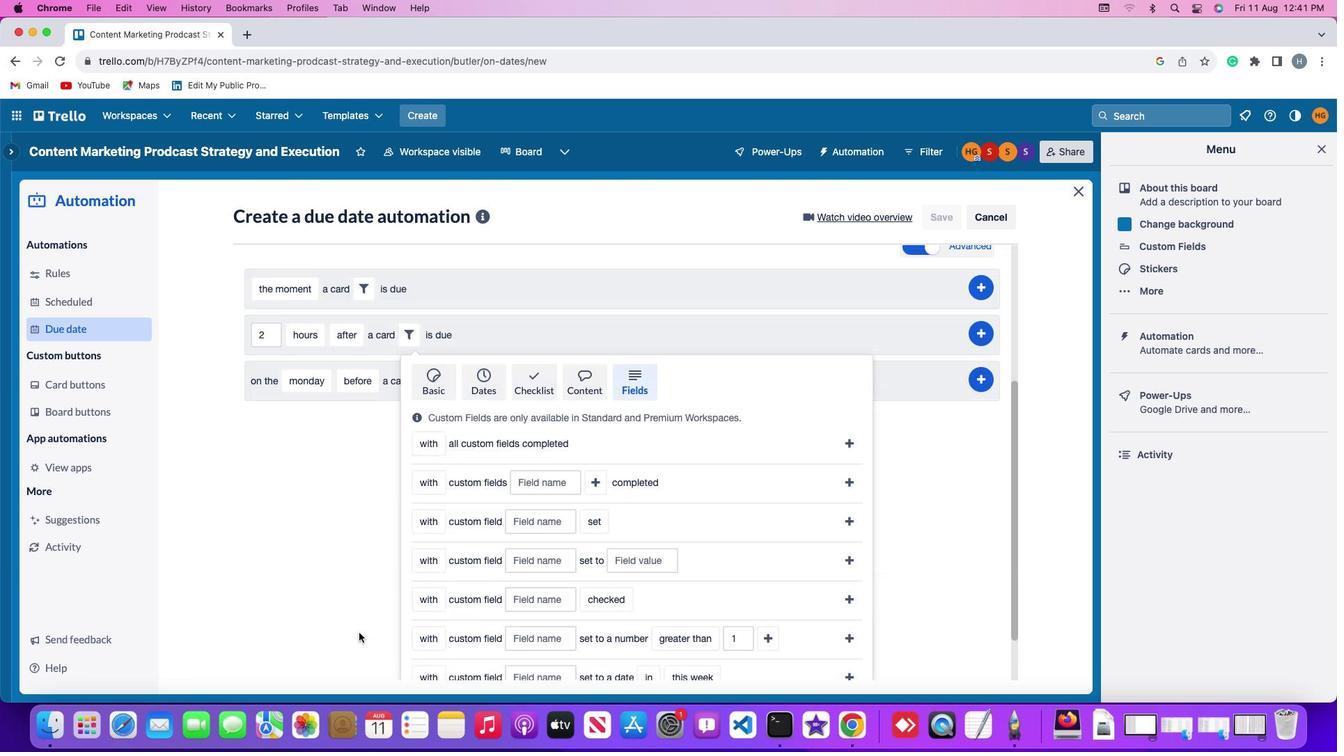 
Action: Mouse scrolled (378, 636) with delta (0, -4)
Screenshot: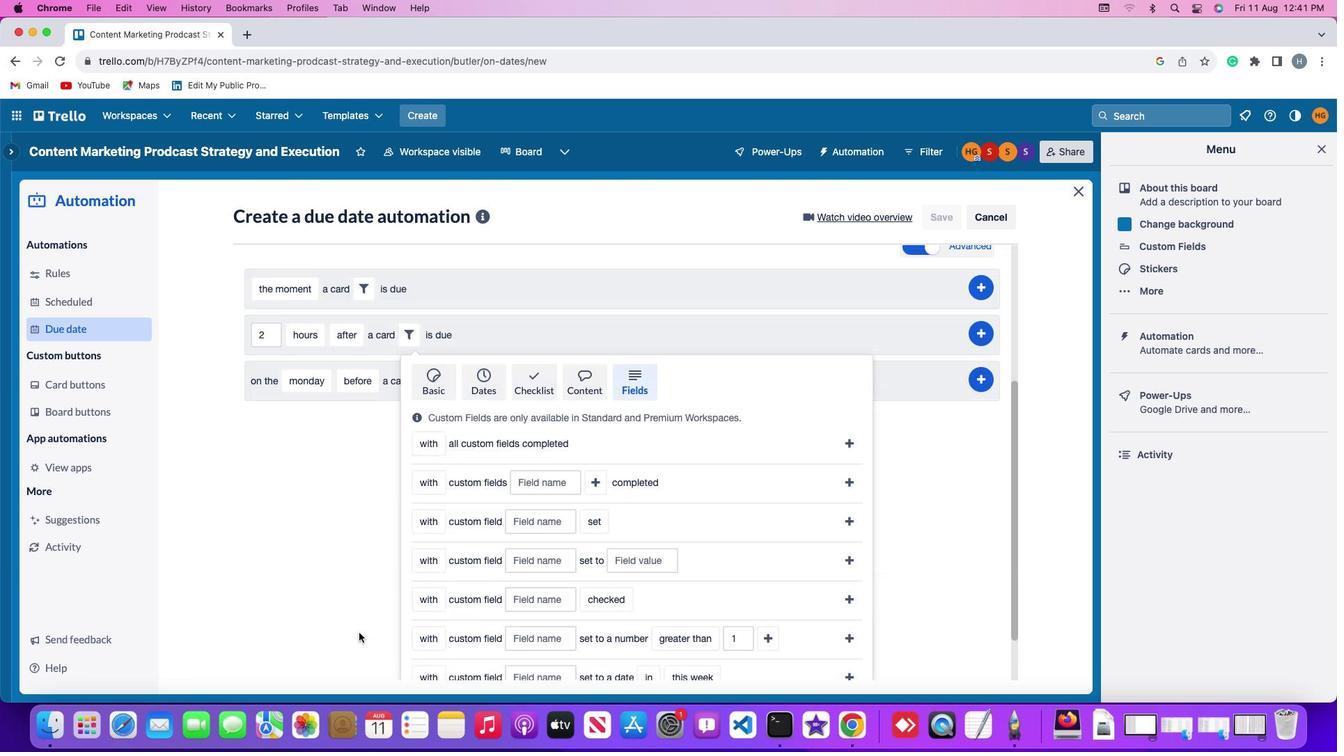 
Action: Mouse moved to (376, 635)
Screenshot: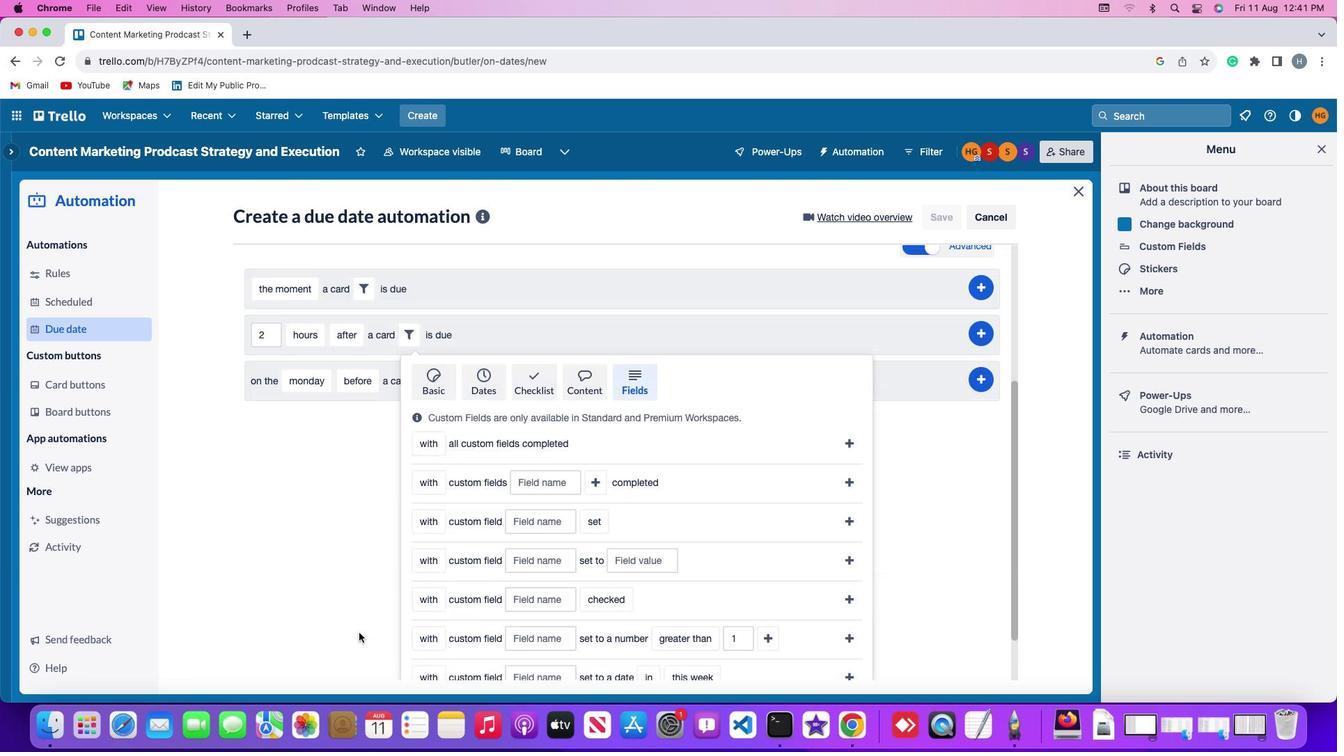 
Action: Mouse scrolled (376, 635) with delta (0, -4)
Screenshot: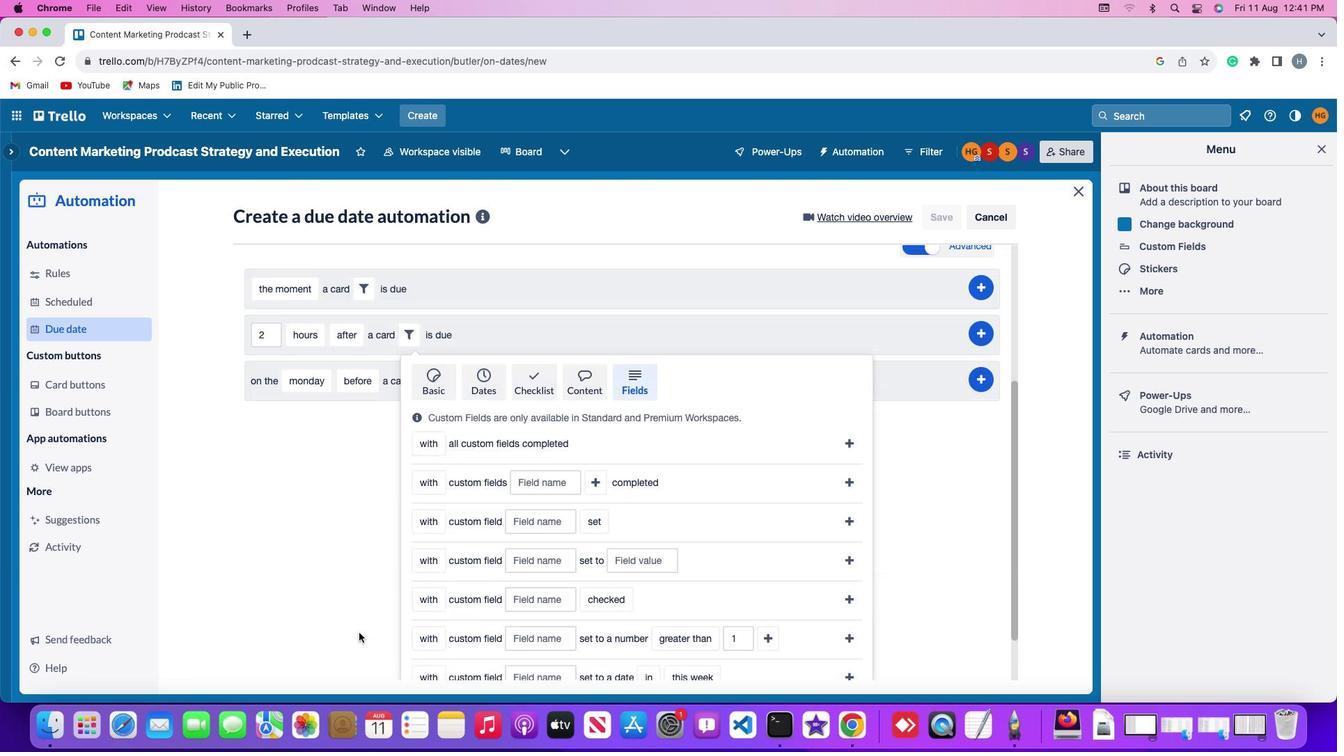 
Action: Mouse moved to (357, 630)
Screenshot: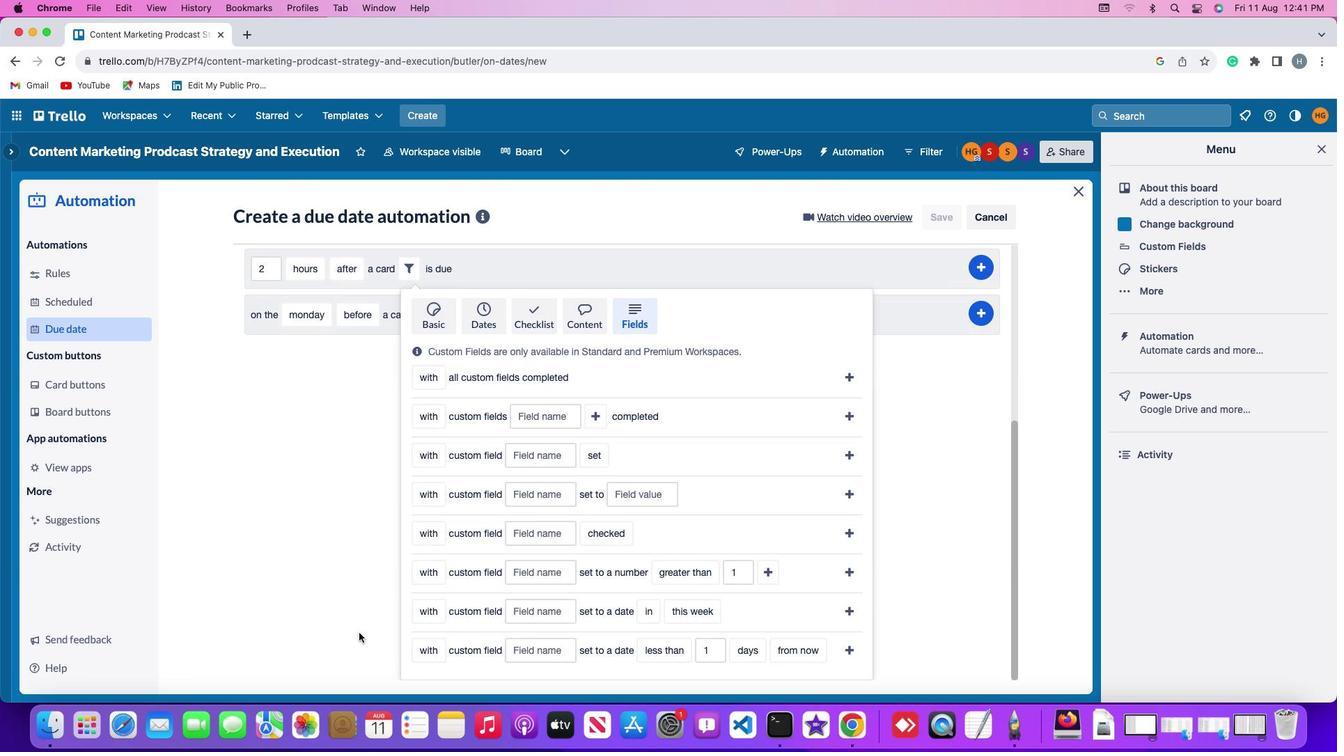 
Action: Mouse scrolled (357, 630) with delta (0, -1)
Screenshot: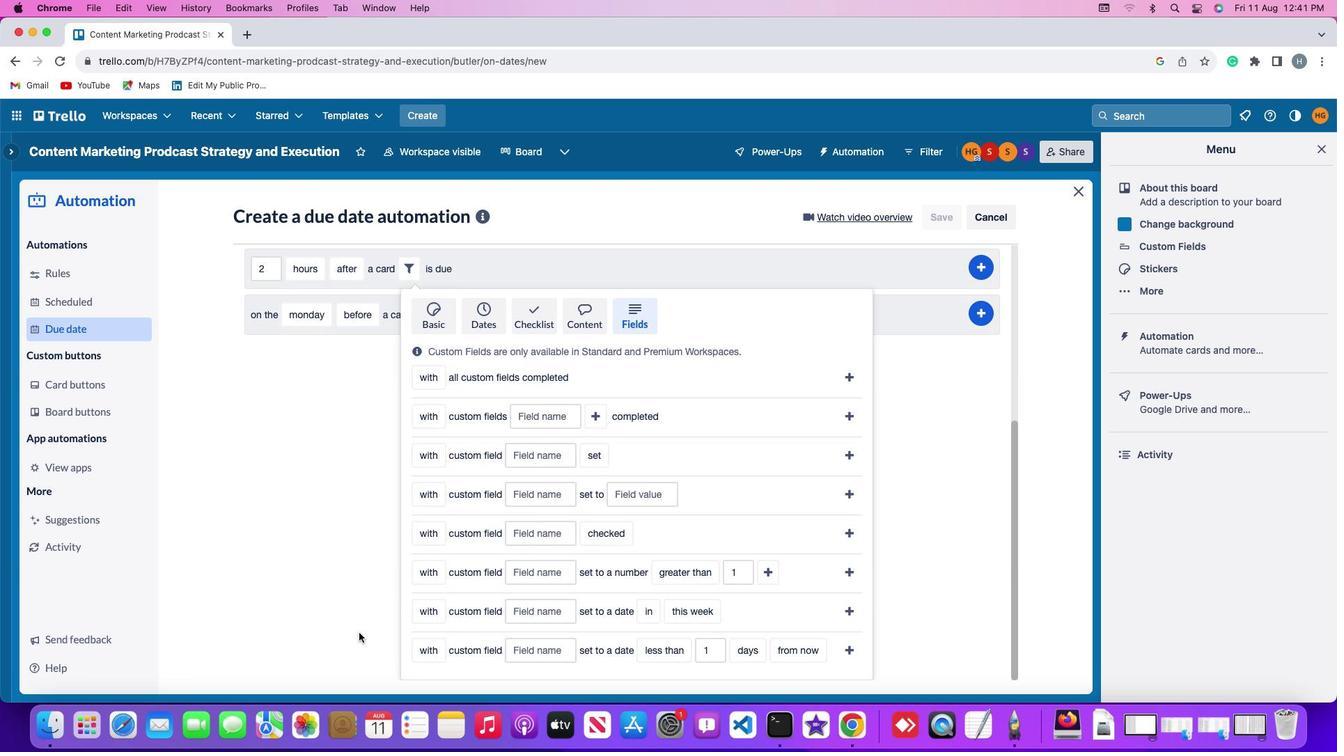 
Action: Mouse scrolled (357, 630) with delta (0, -1)
Screenshot: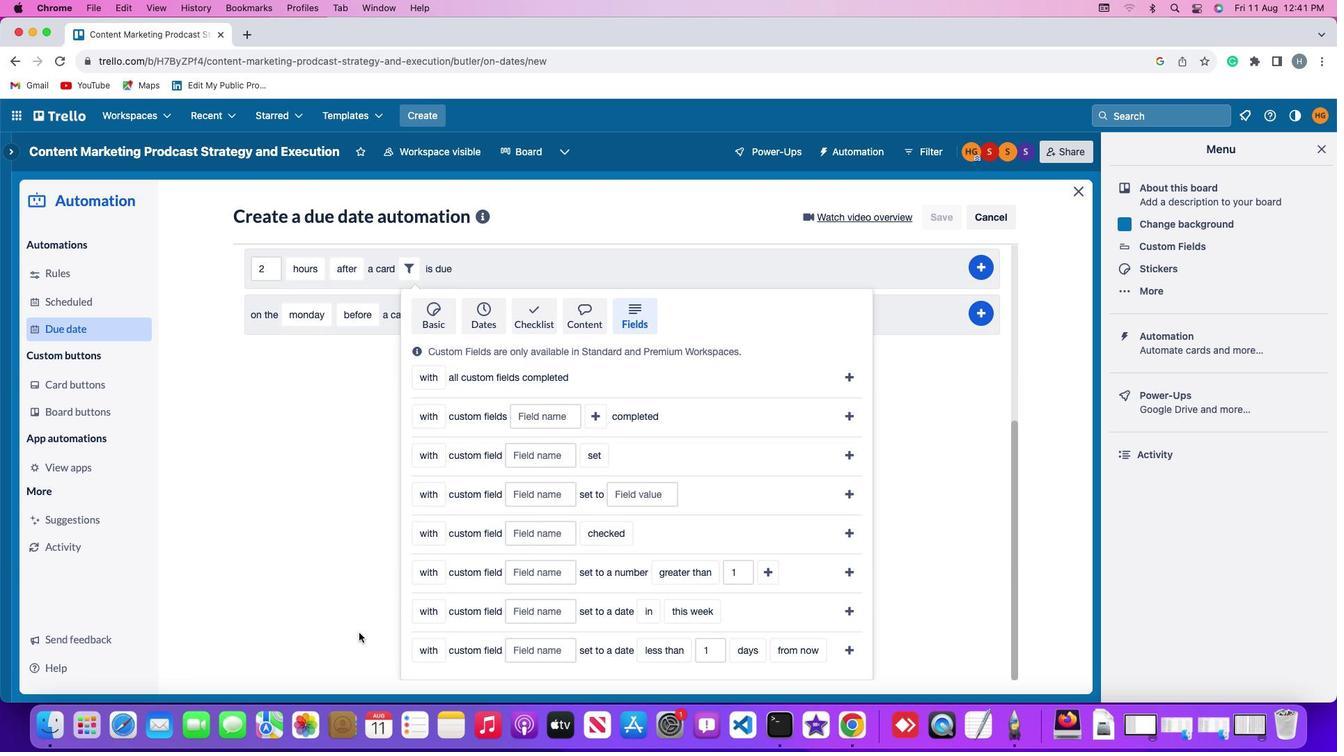 
Action: Mouse scrolled (357, 630) with delta (0, -2)
Screenshot: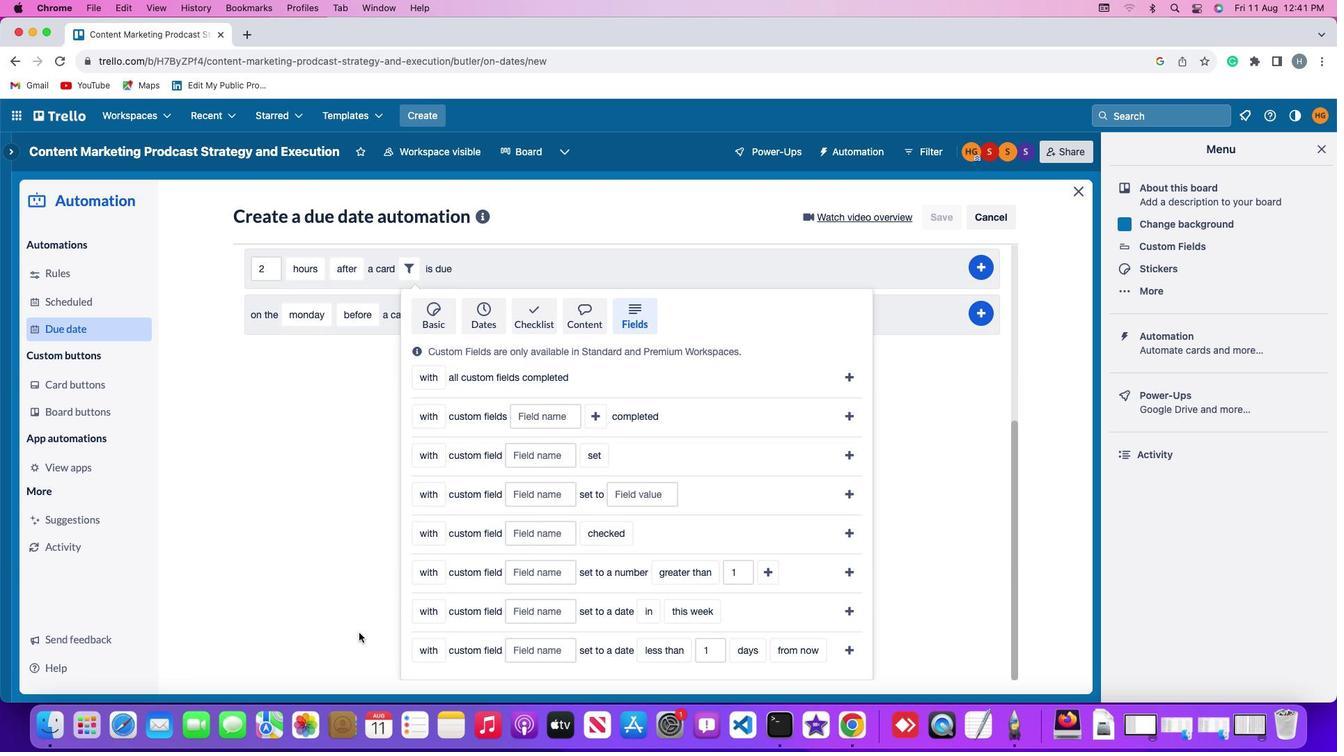 
Action: Mouse scrolled (357, 630) with delta (0, -4)
Screenshot: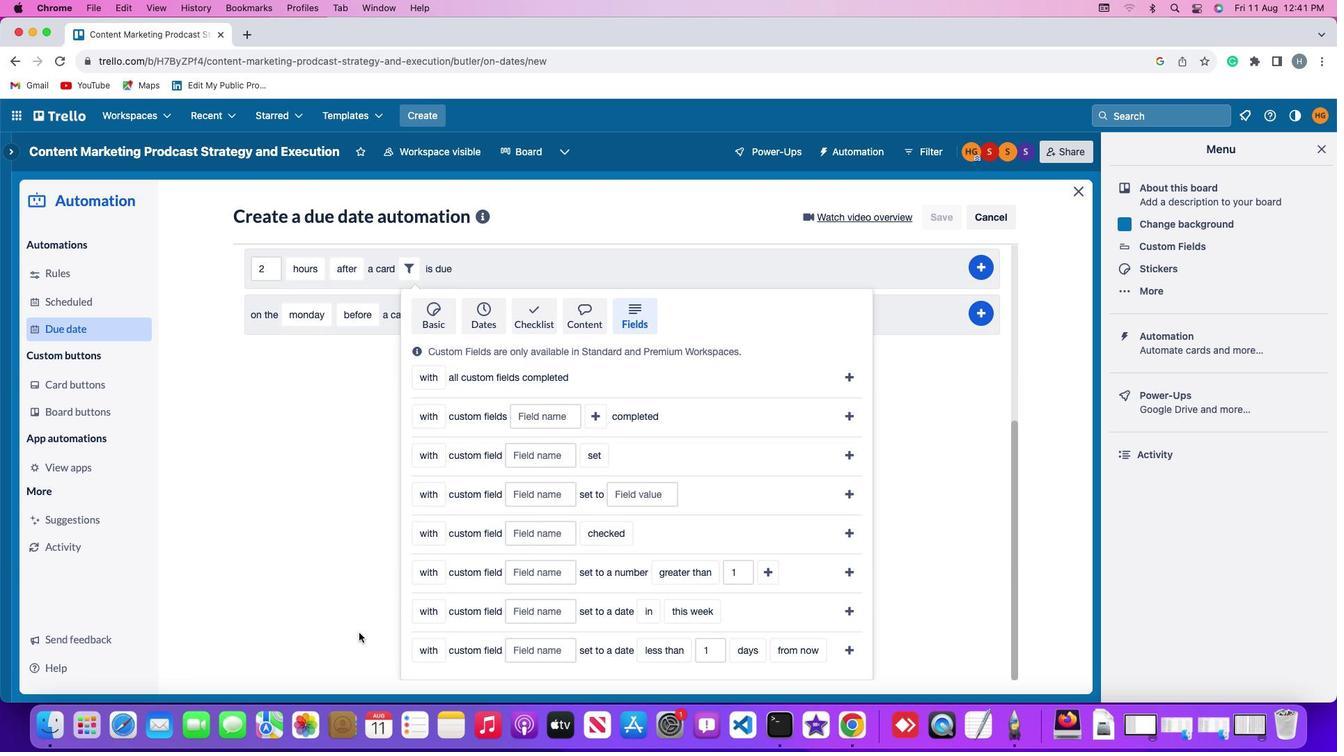 
Action: Mouse scrolled (357, 630) with delta (0, -4)
Screenshot: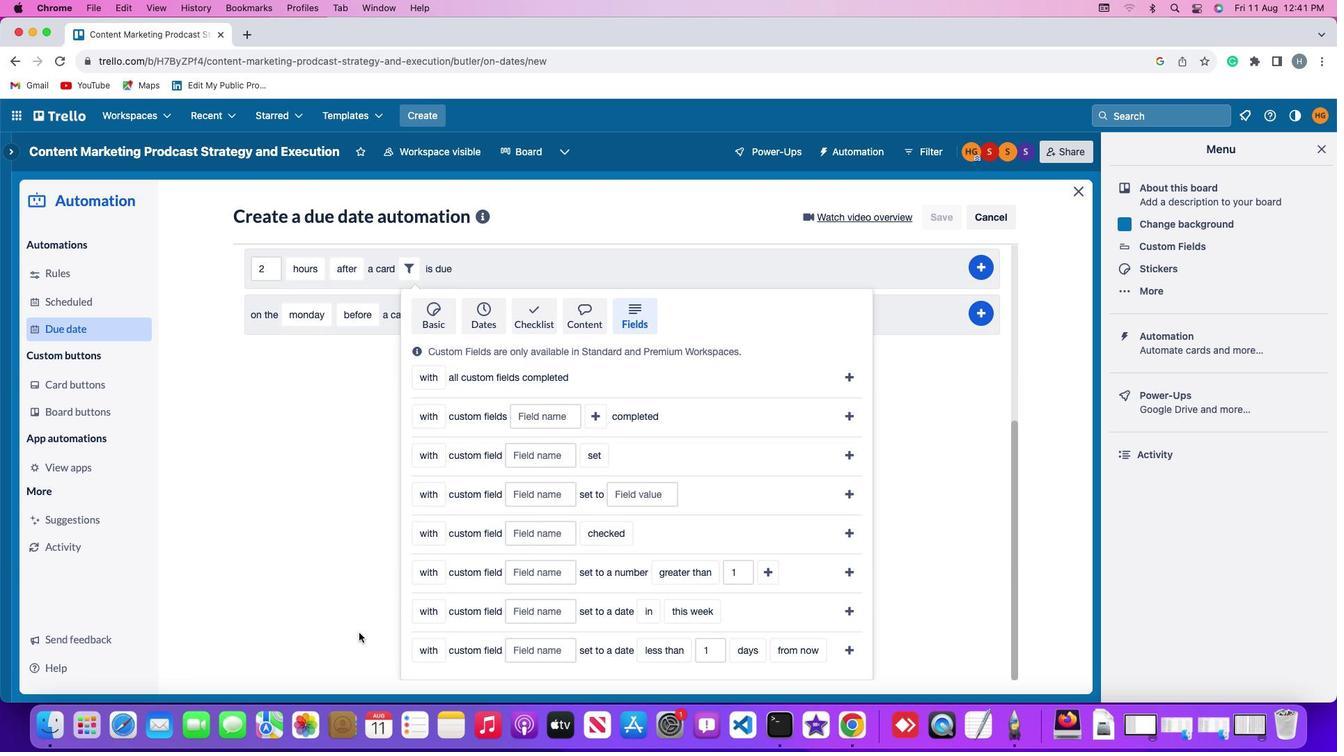 
Action: Mouse moved to (427, 606)
Screenshot: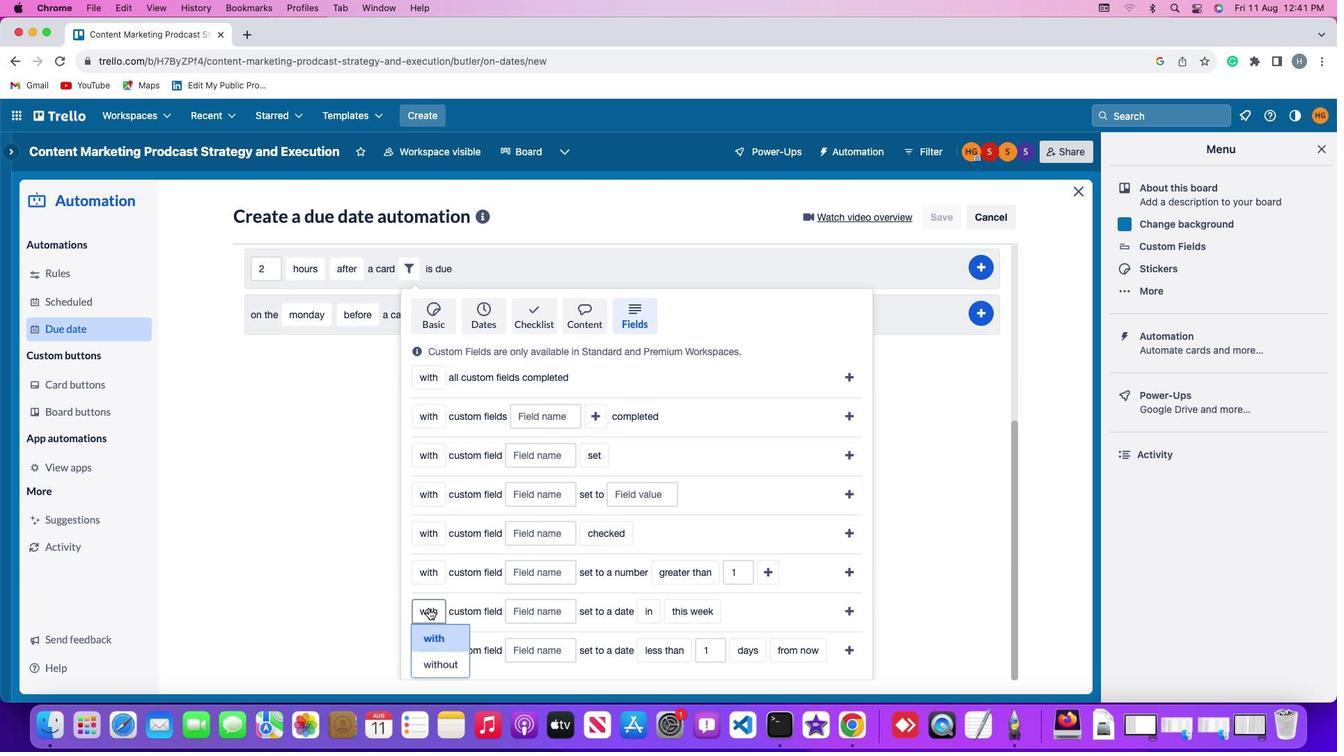 
Action: Mouse pressed left at (427, 606)
Screenshot: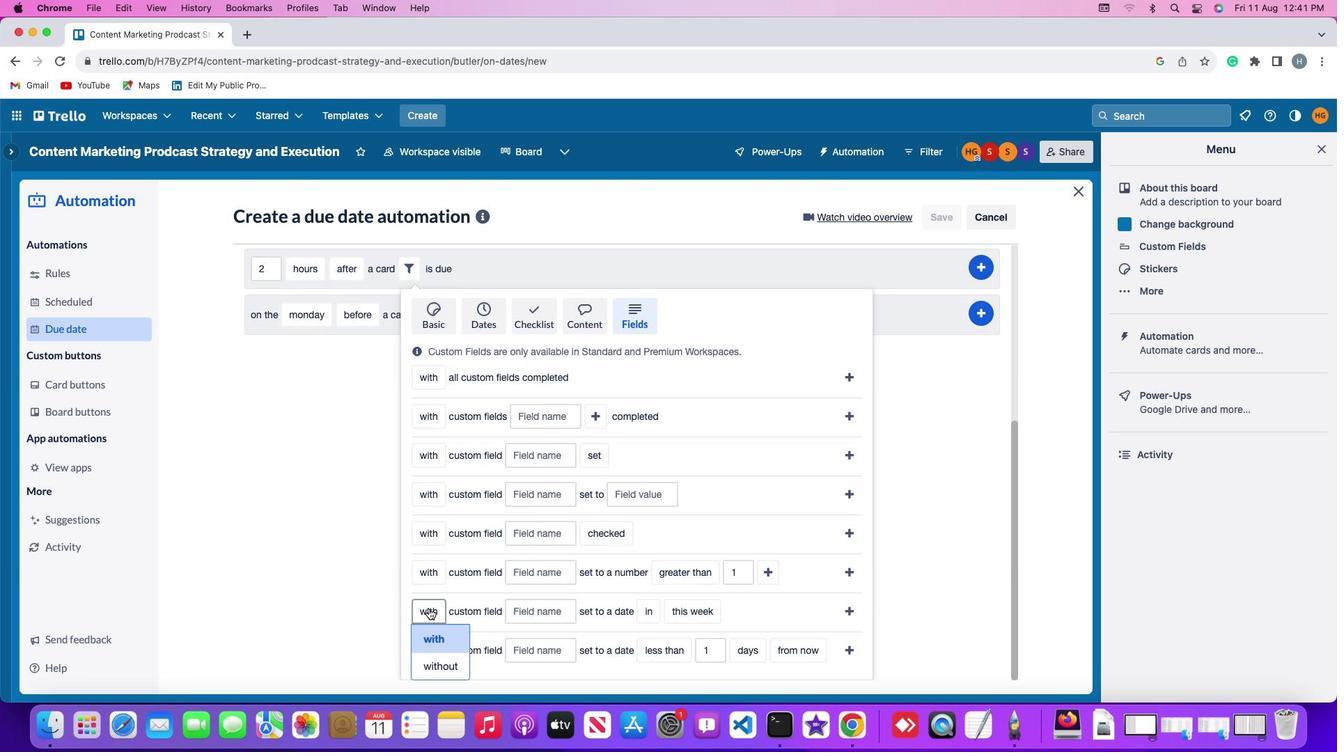 
Action: Mouse moved to (439, 640)
Screenshot: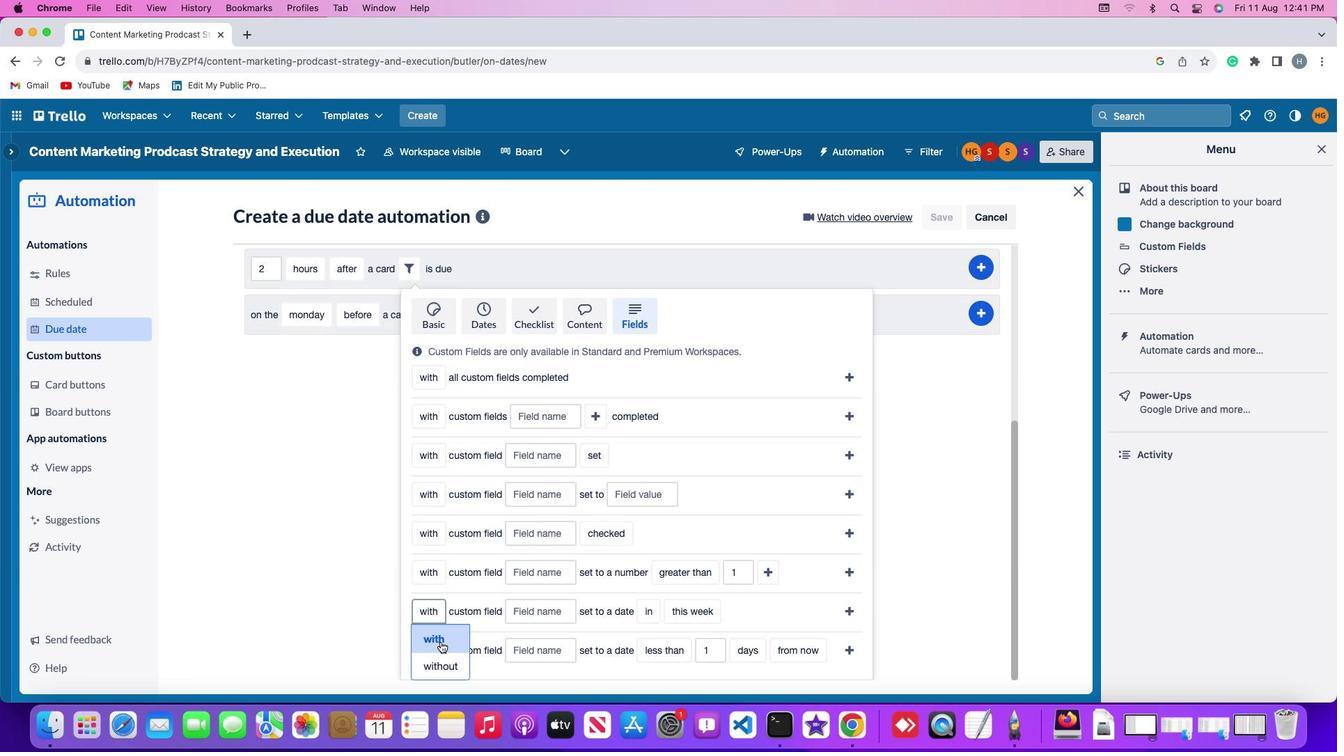 
Action: Mouse pressed left at (439, 640)
Screenshot: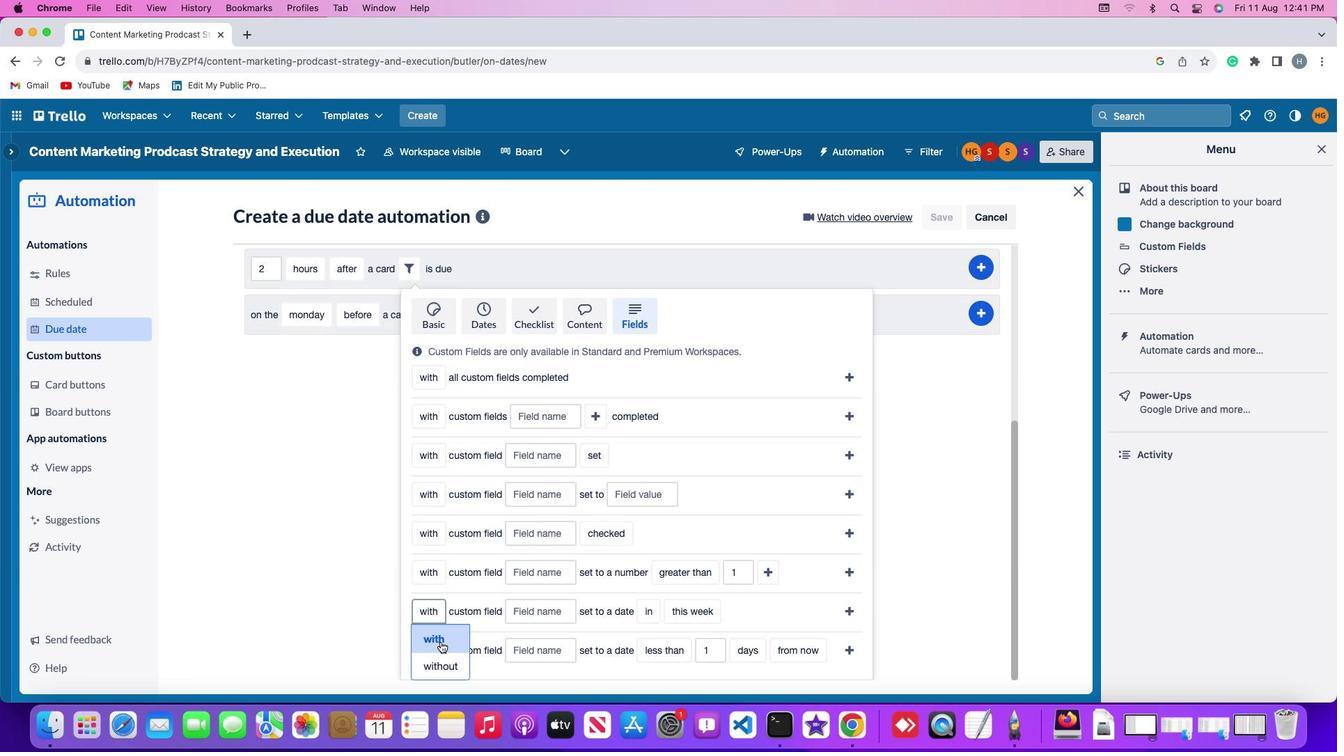 
Action: Mouse moved to (541, 617)
Screenshot: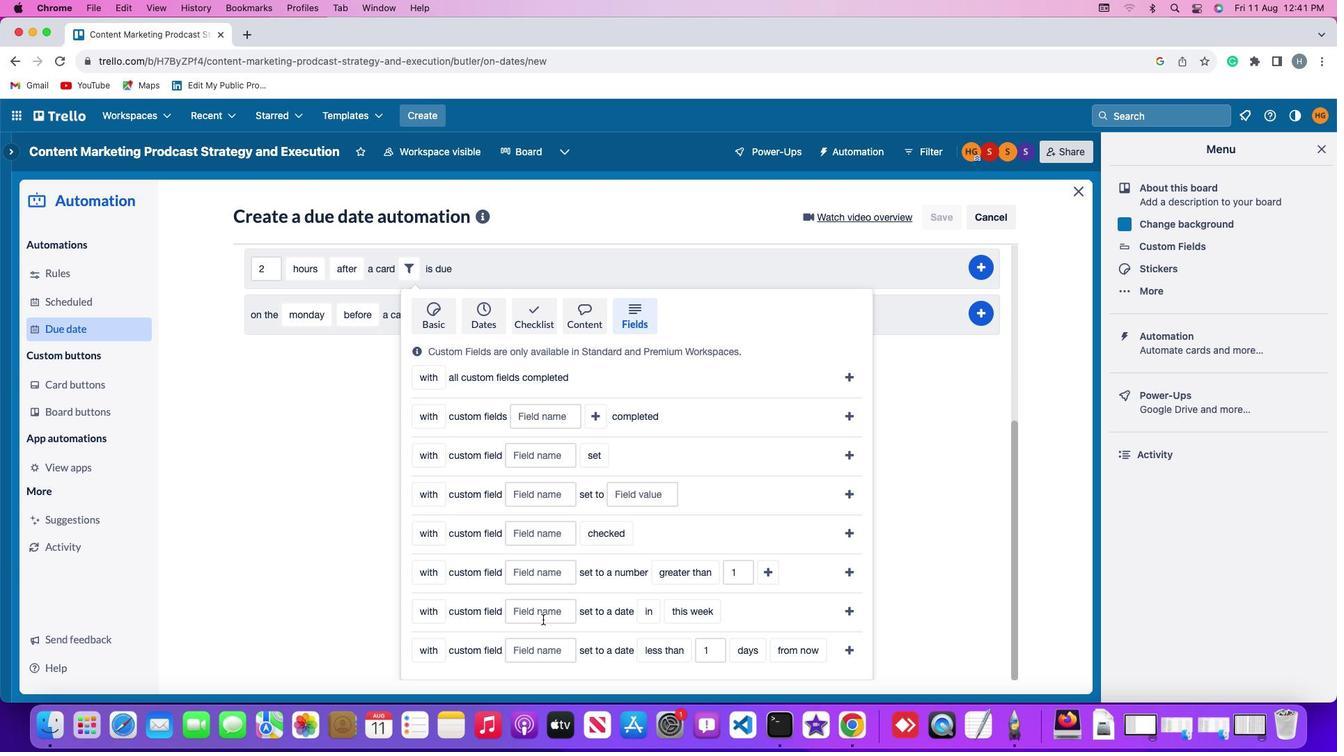 
Action: Mouse pressed left at (541, 617)
Screenshot: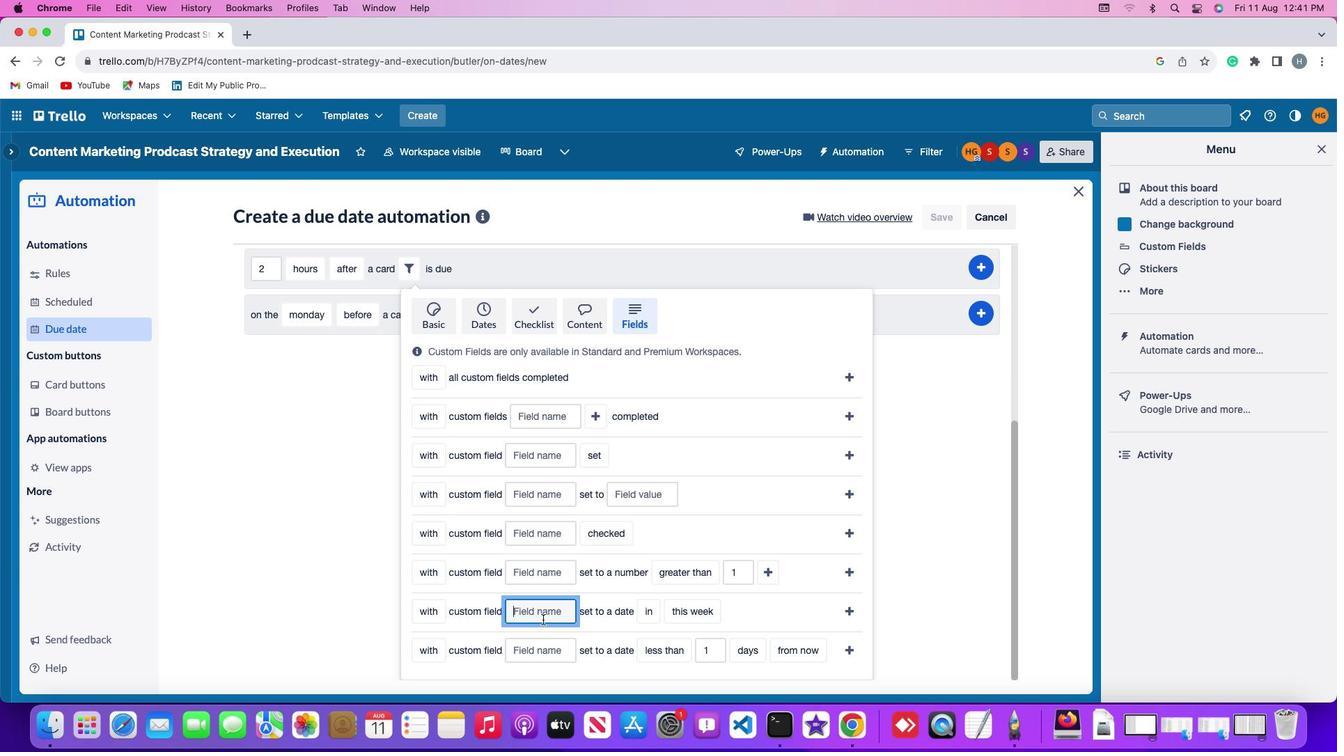 
Action: Mouse moved to (545, 615)
Screenshot: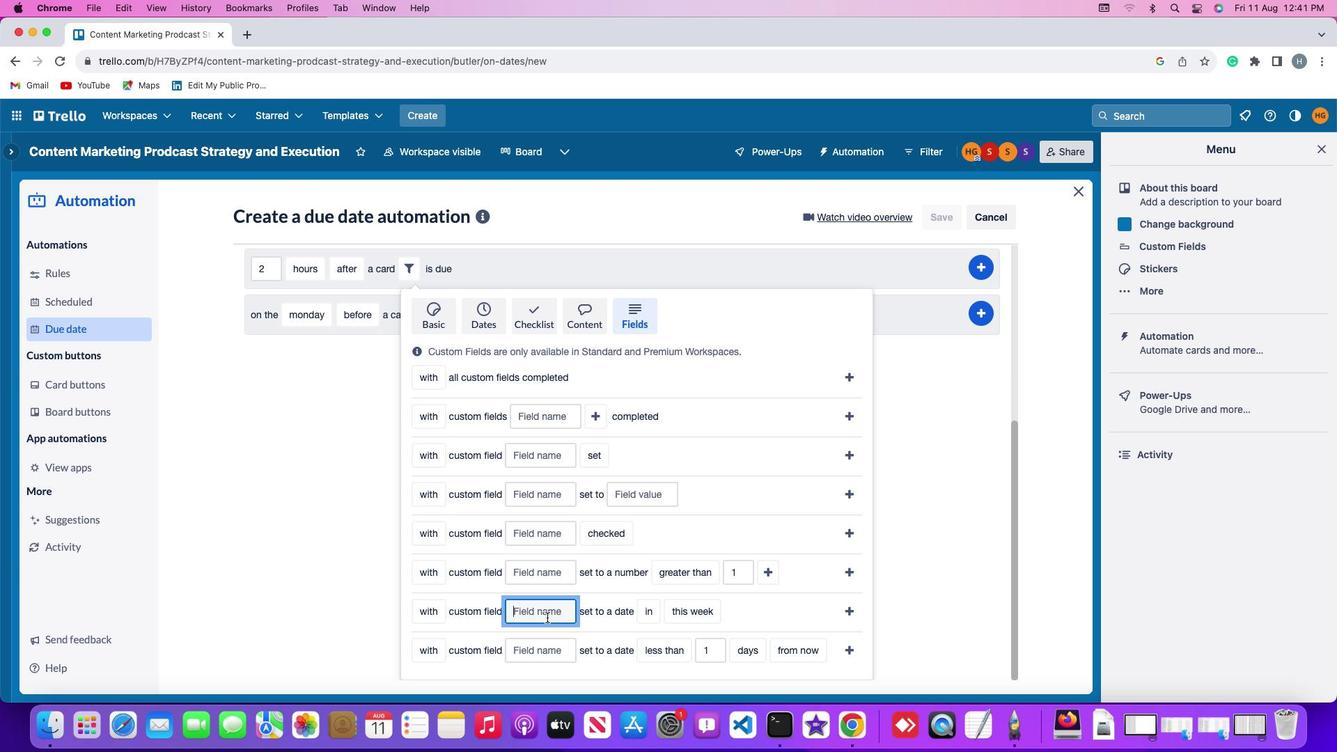 
Action: Key pressed Key.shift'R''e''s''u''m''e'
Screenshot: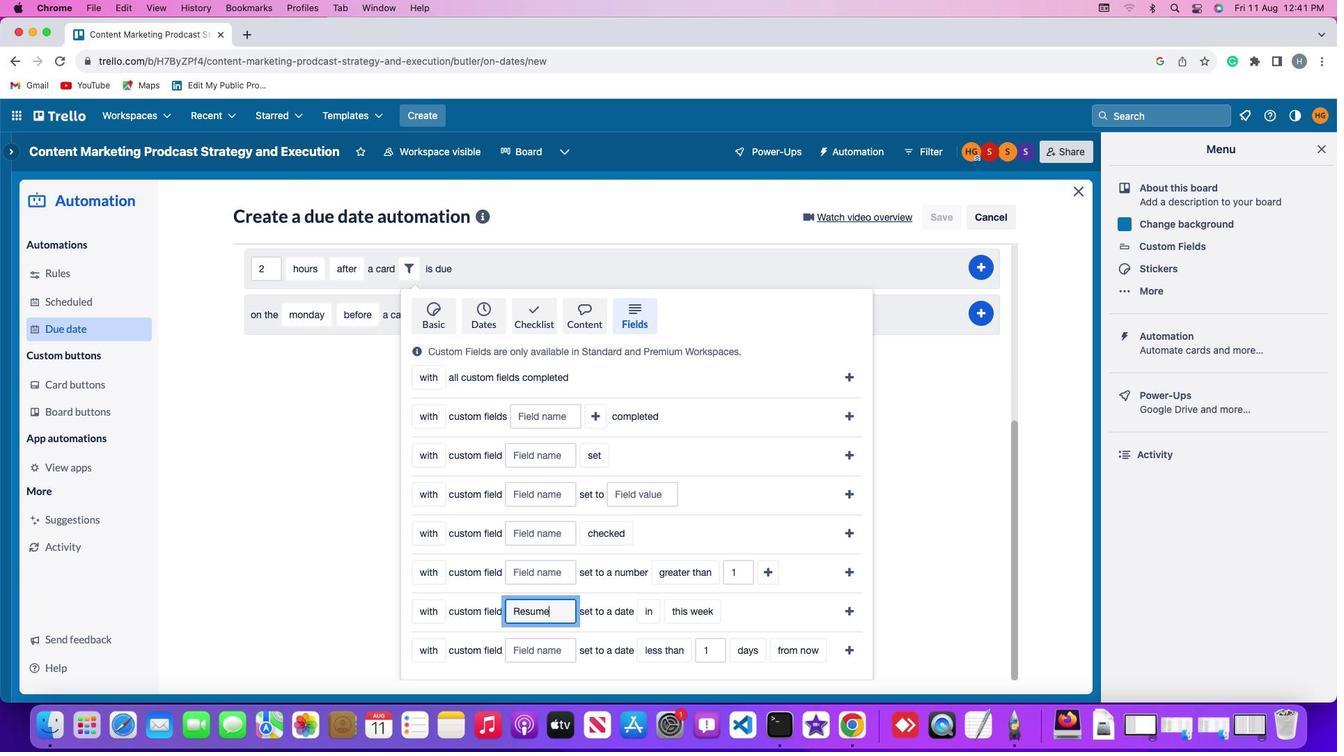 
Action: Mouse moved to (648, 613)
Screenshot: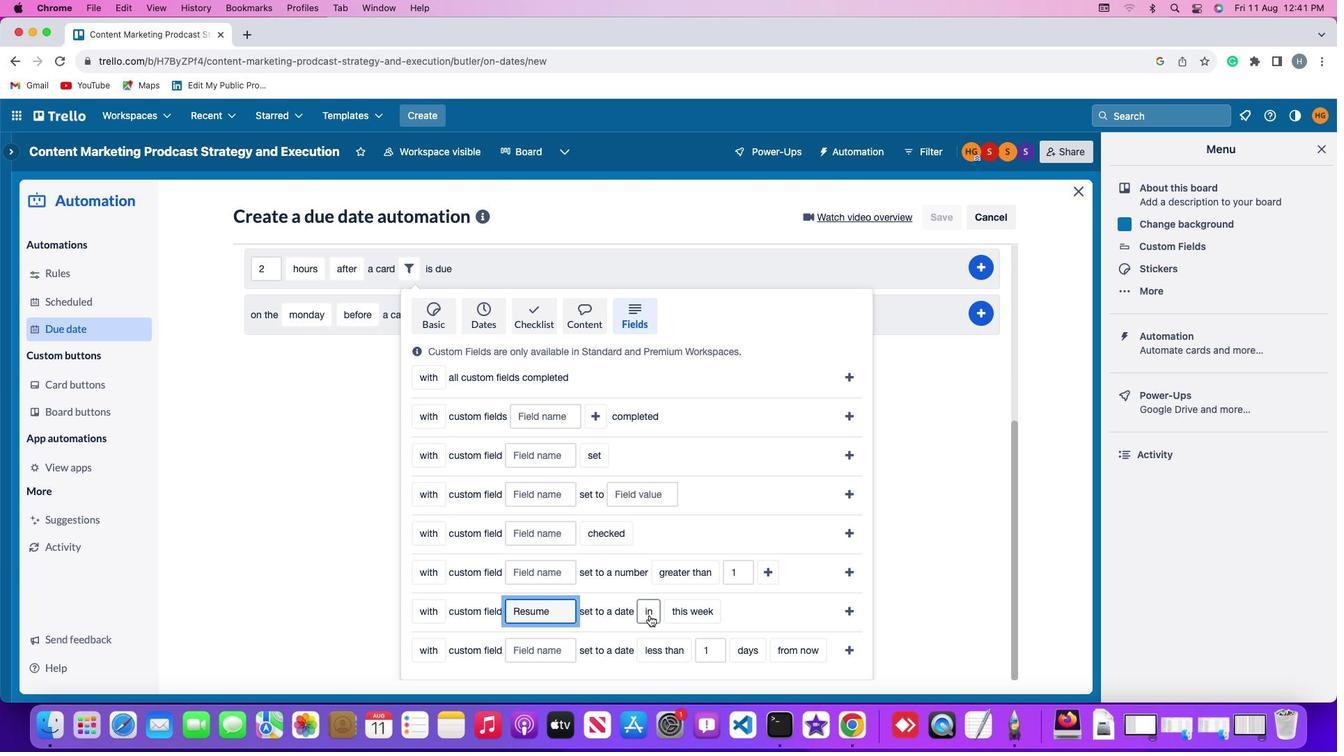 
Action: Mouse pressed left at (648, 613)
Screenshot: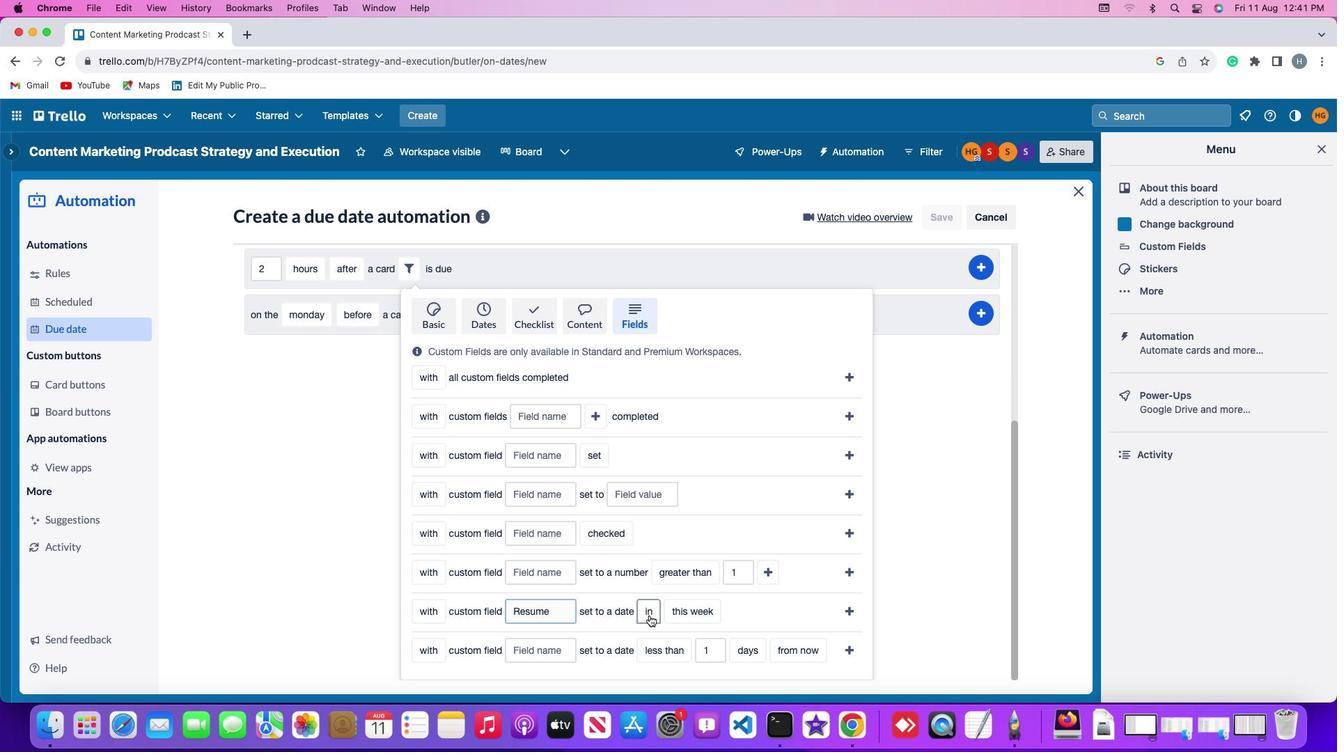 
Action: Mouse moved to (660, 670)
Screenshot: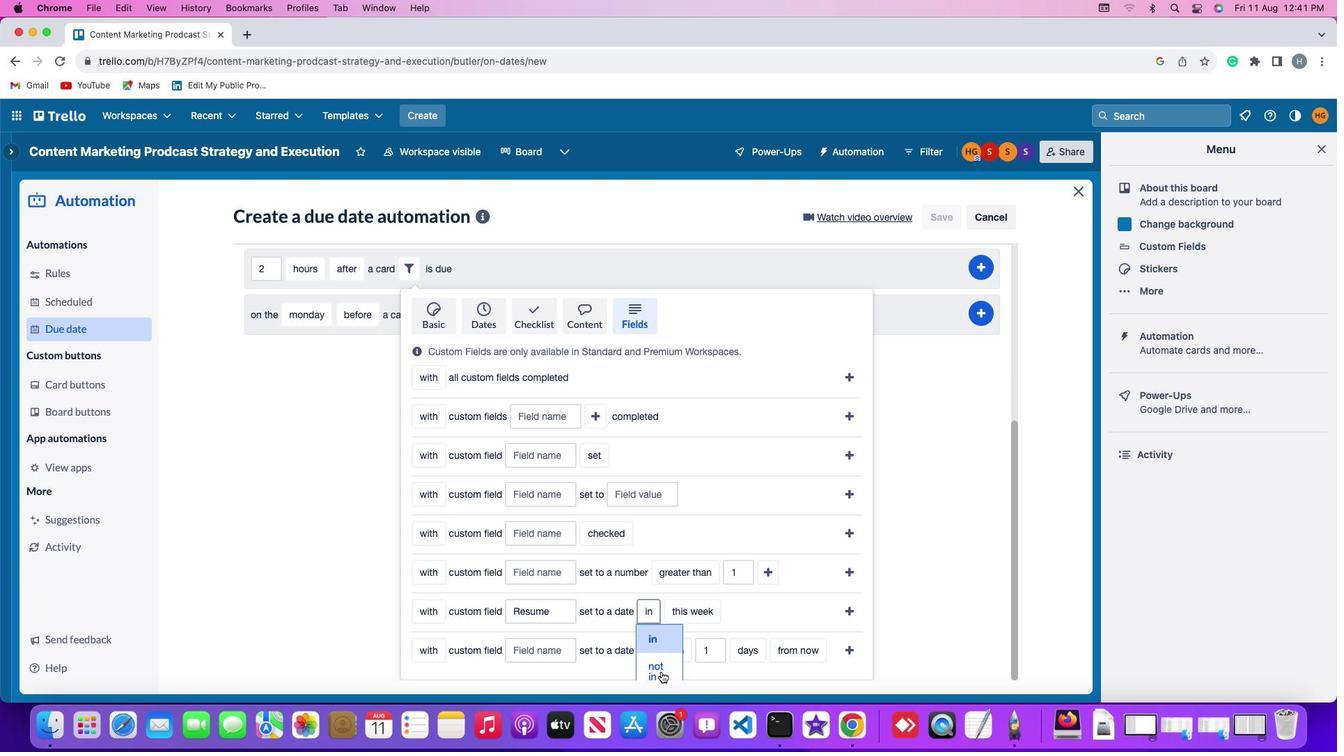 
Action: Mouse pressed left at (660, 670)
Screenshot: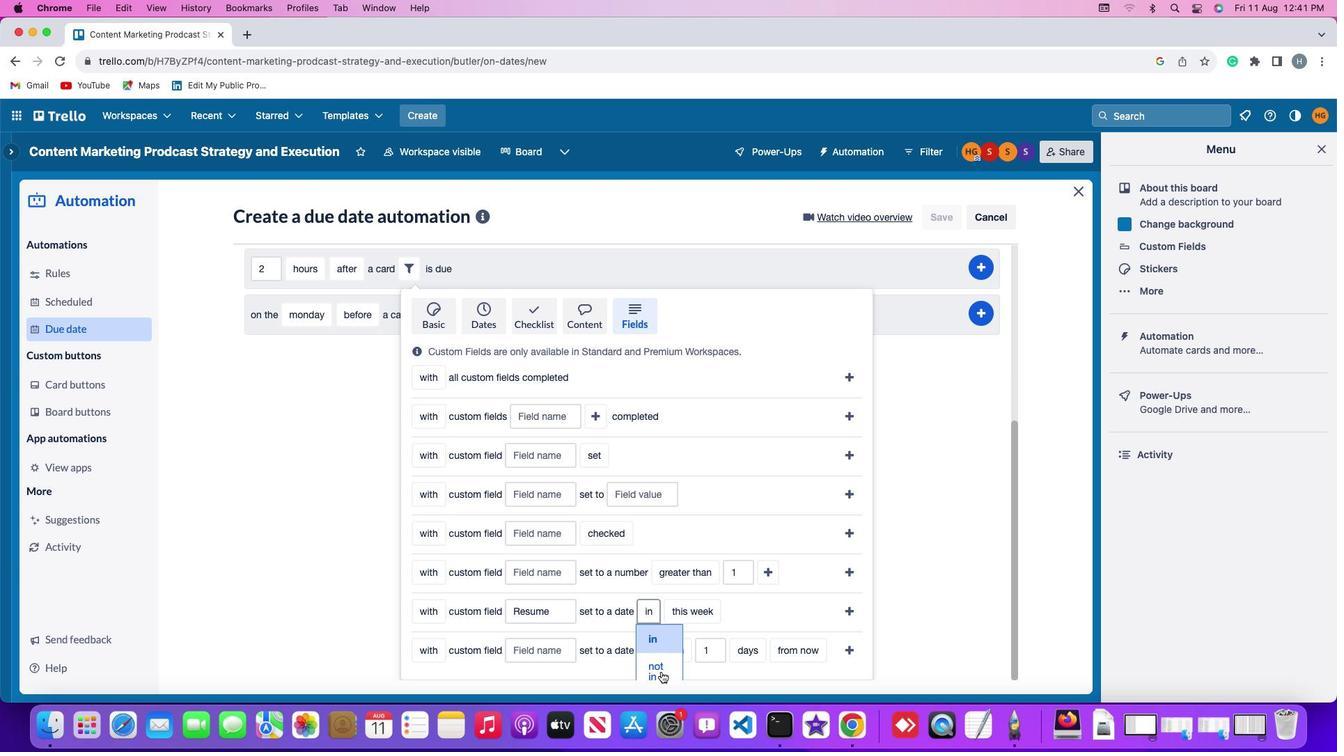 
Action: Mouse moved to (695, 609)
Screenshot: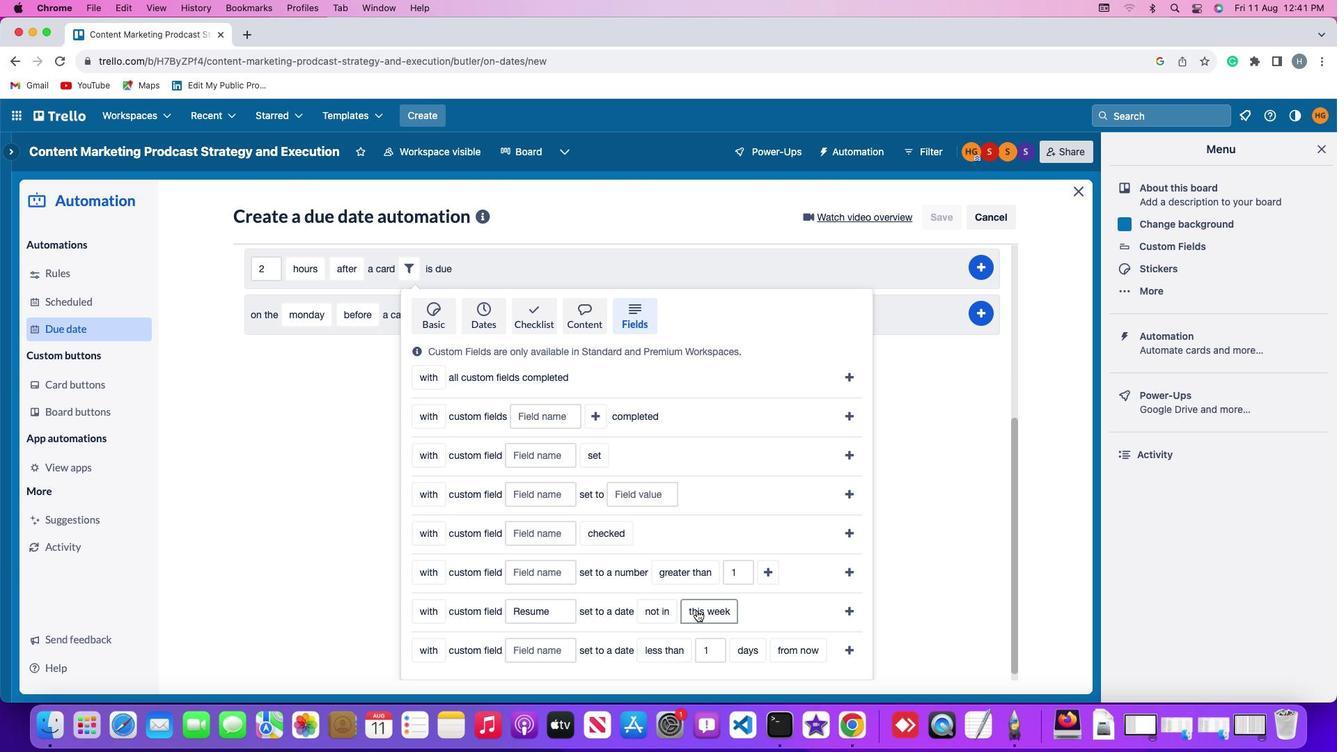 
Action: Mouse pressed left at (695, 609)
Screenshot: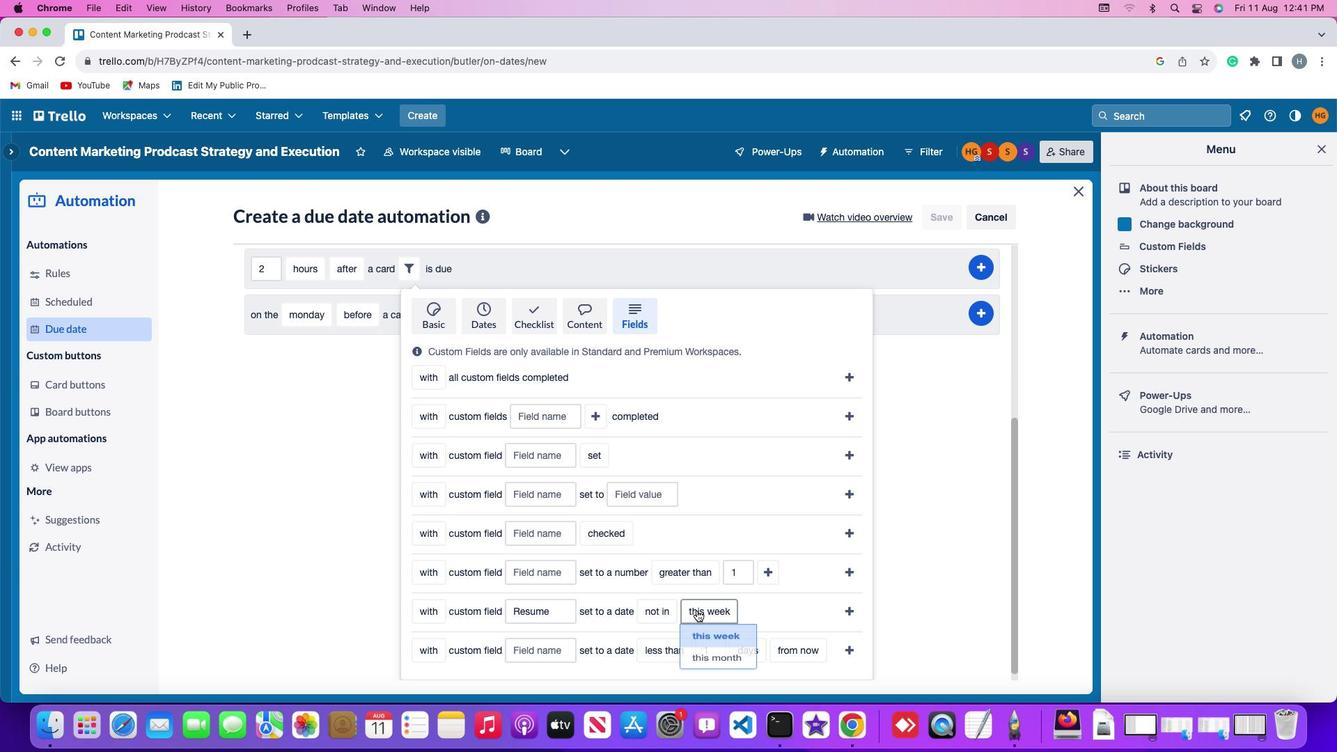 
Action: Mouse moved to (714, 660)
Screenshot: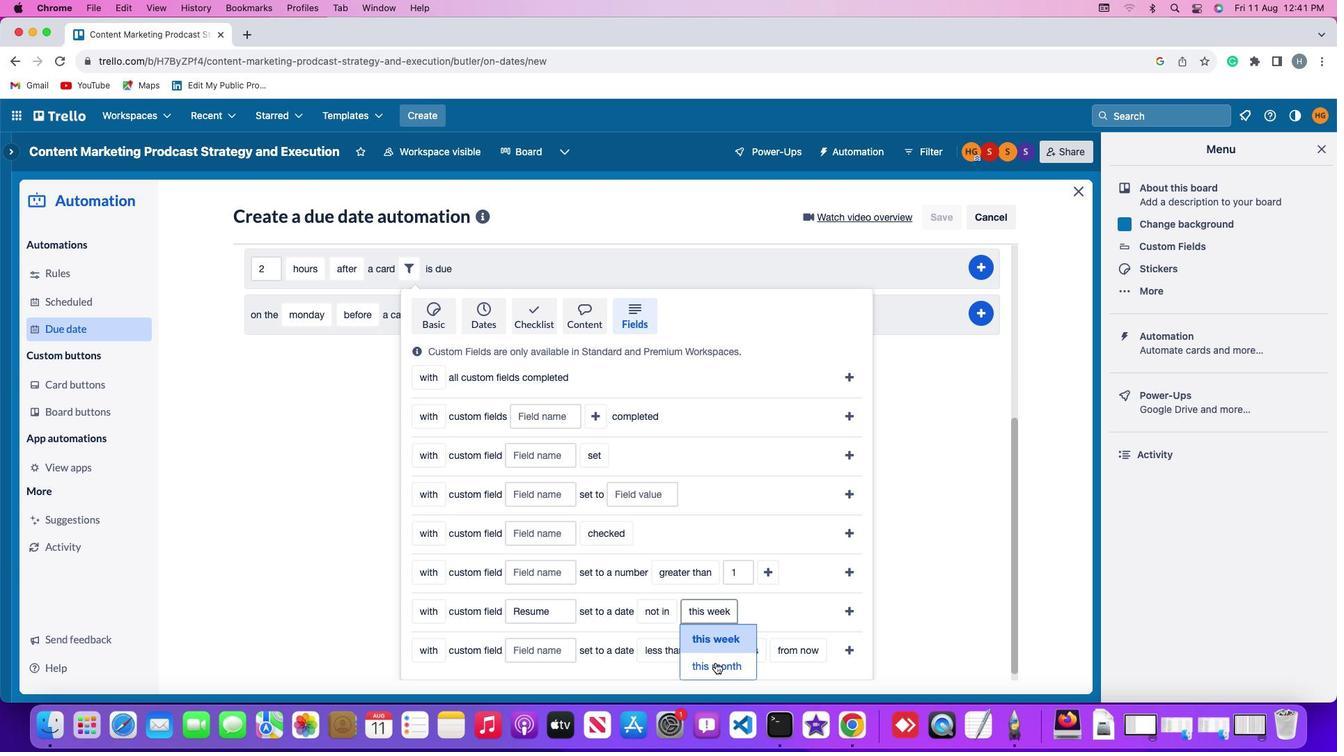 
Action: Mouse pressed left at (714, 660)
Screenshot: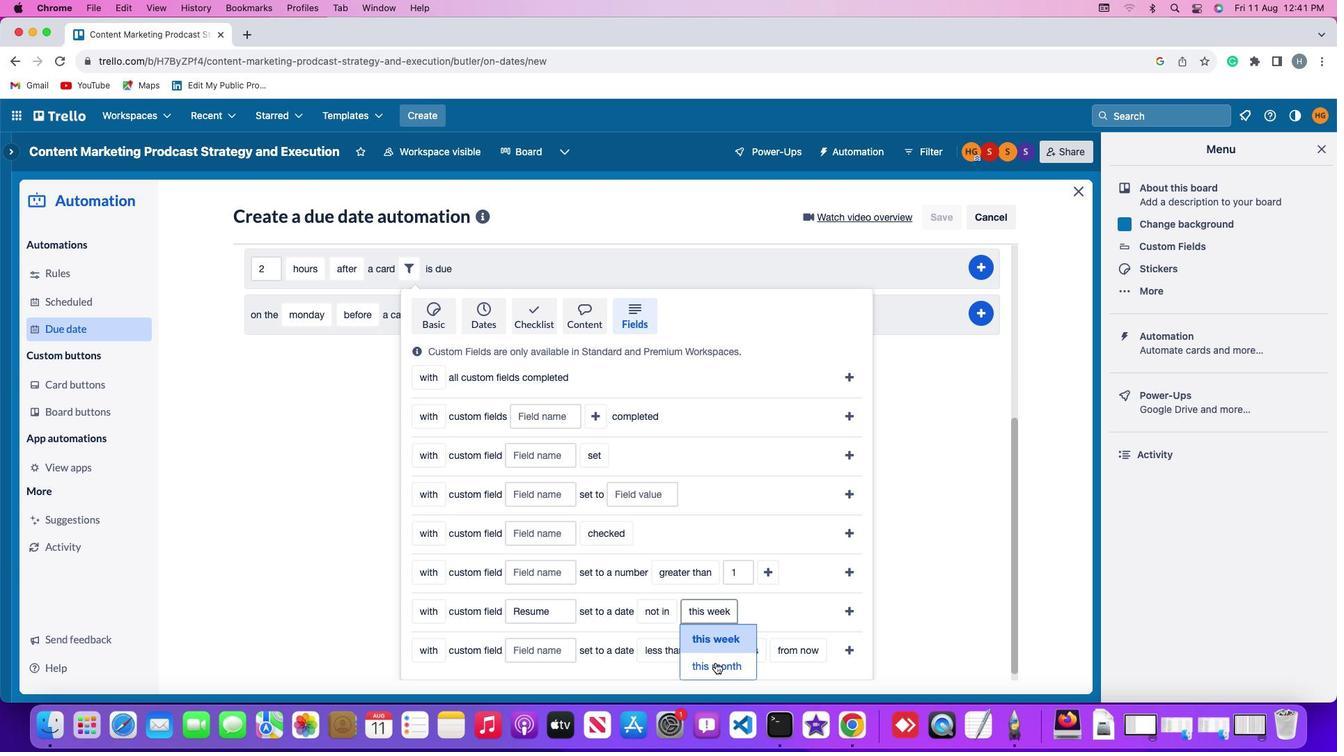 
Action: Mouse moved to (851, 608)
Screenshot: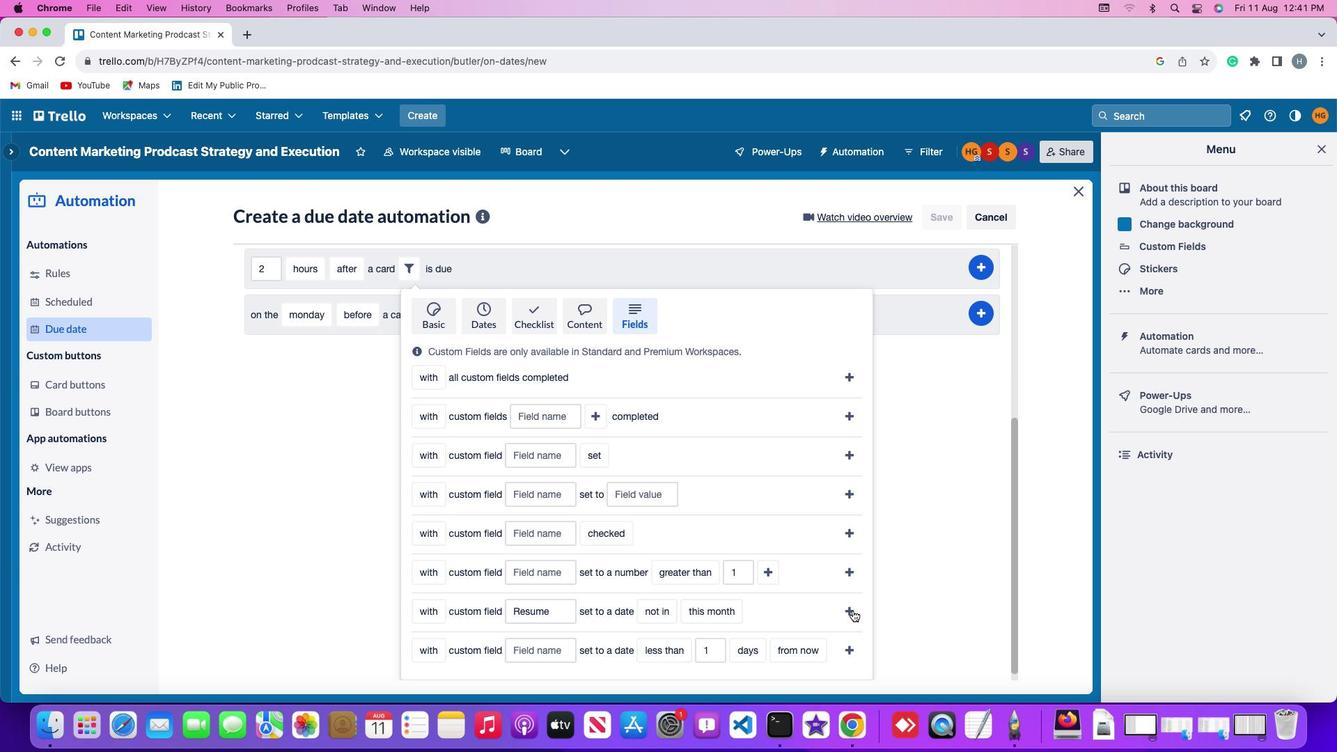 
Action: Mouse pressed left at (851, 608)
Screenshot: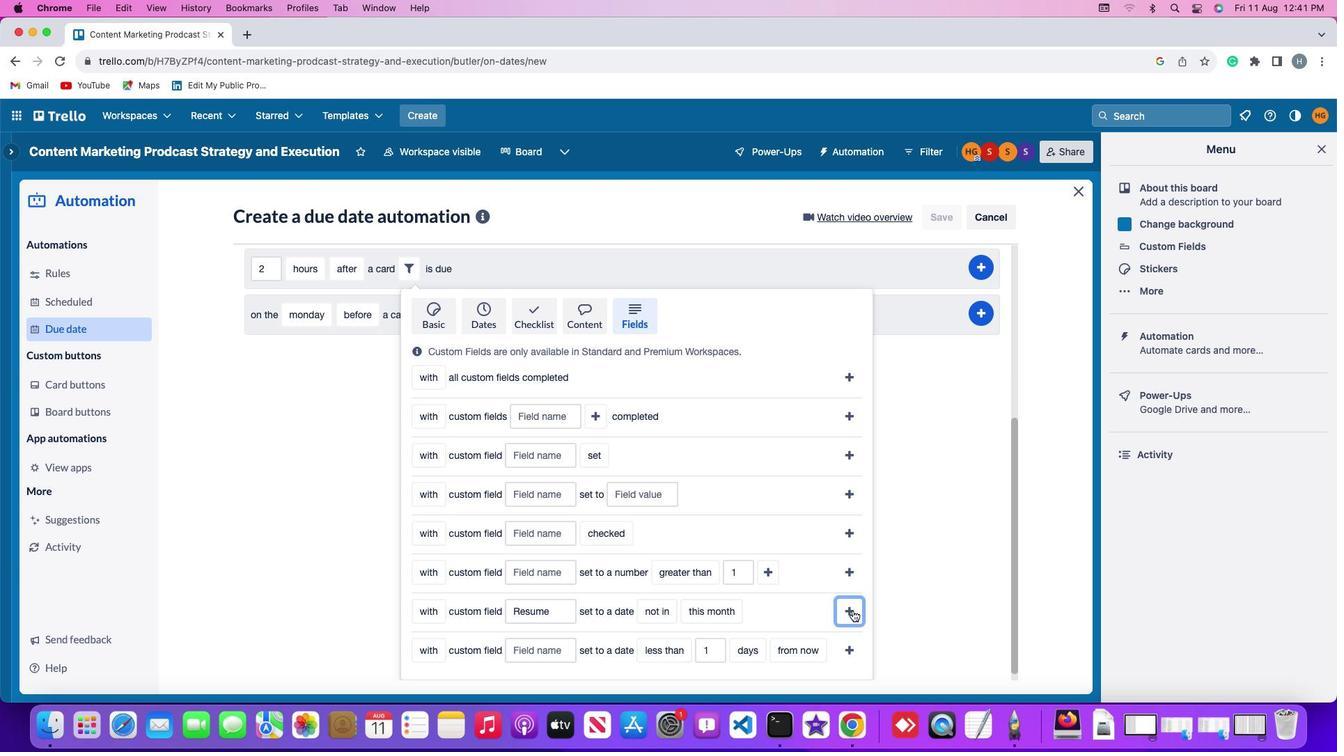 
Action: Mouse moved to (986, 556)
Screenshot: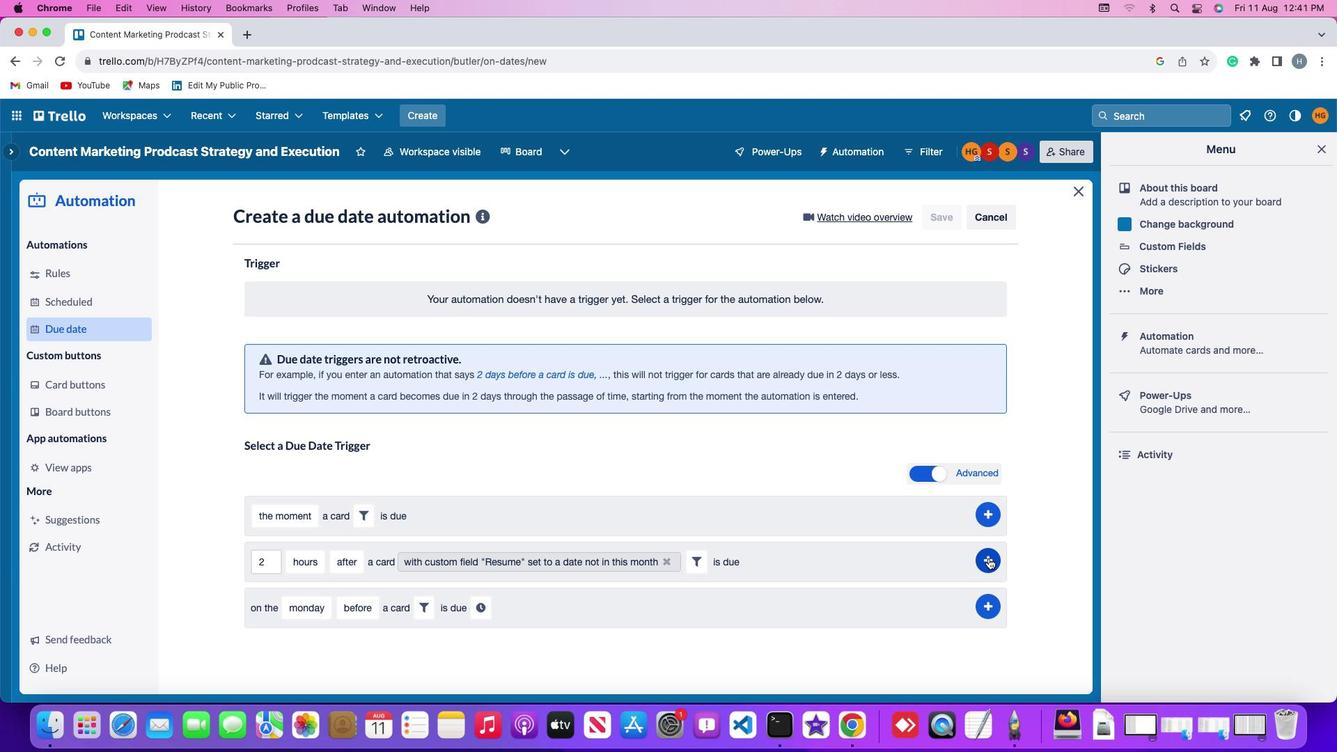 
Action: Mouse pressed left at (986, 556)
Screenshot: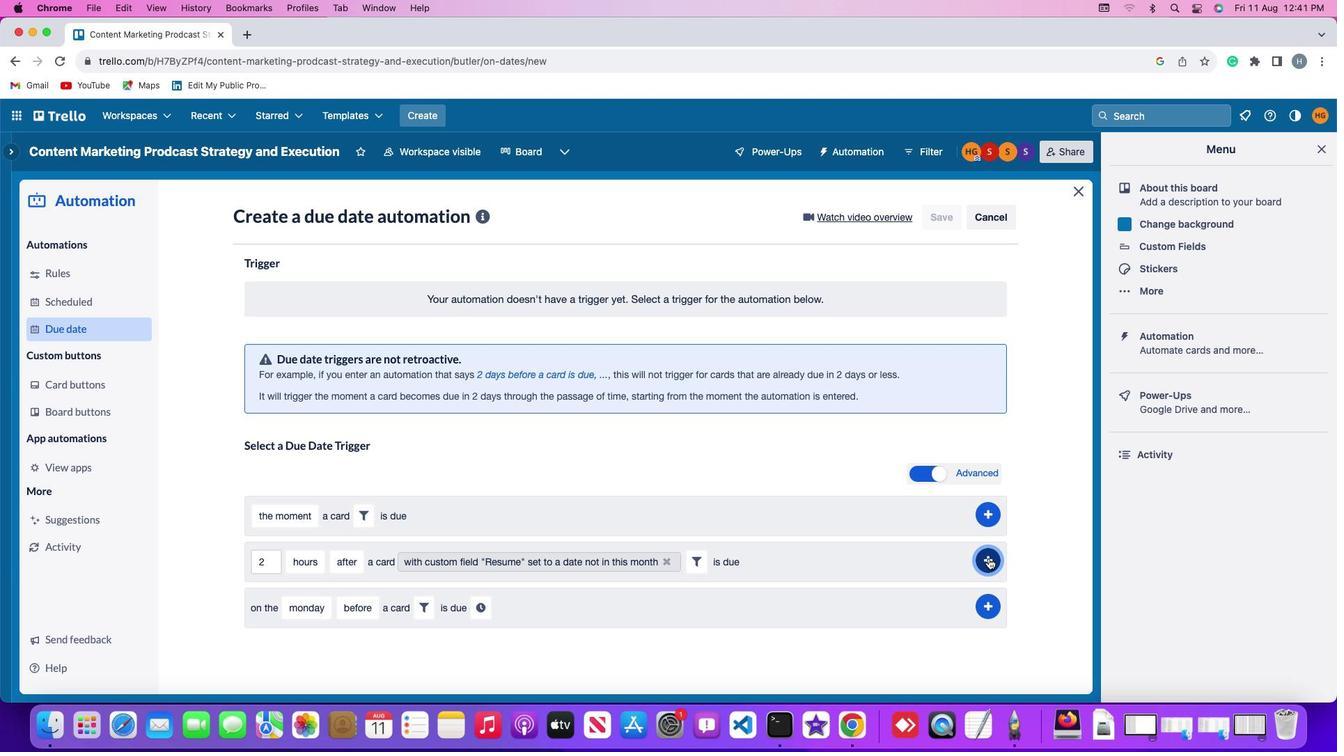 
Action: Mouse moved to (1053, 464)
Screenshot: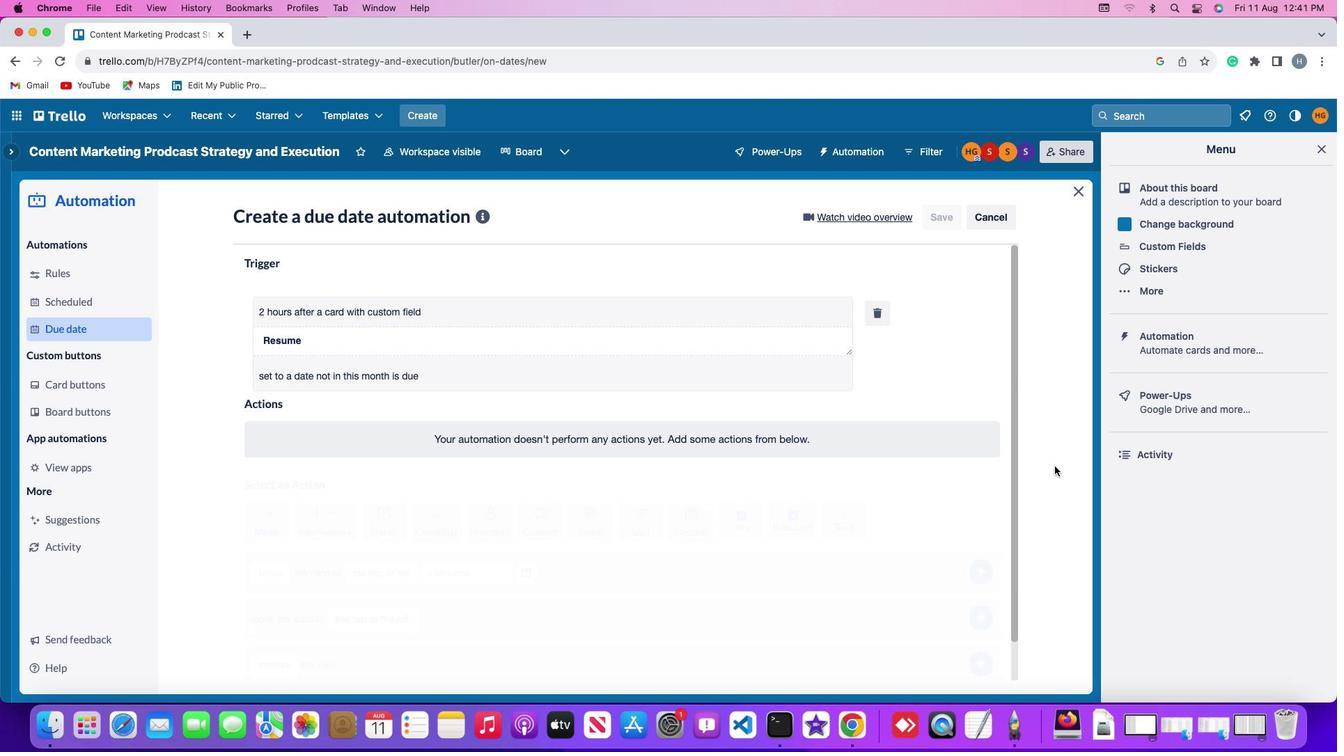 
